 Task: Open a Blog Post Template save the file as brandAdd Heading 'Ballet' ,with the main content  Ballet is a classical dance form characterized by grace, precision, and fluid movements. It involves intricate footwork, leaps, and graceful poses, performed to classical music. Ballet requires strength, flexibility, and years of dedicated training. ,with the main content  Ballet is a classical dance form characterized by grace, precision, and fluid movements. It involves intricate footwork, leaps, and graceful poses, performed to classical music. Ballet requires strength, flexibility, and years of dedicated training.and font size to the main content 18 Apply Font Style Brush Script MTand font size to the heading 17 Change heading alignment to  Left
Action: Mouse moved to (24, 20)
Screenshot: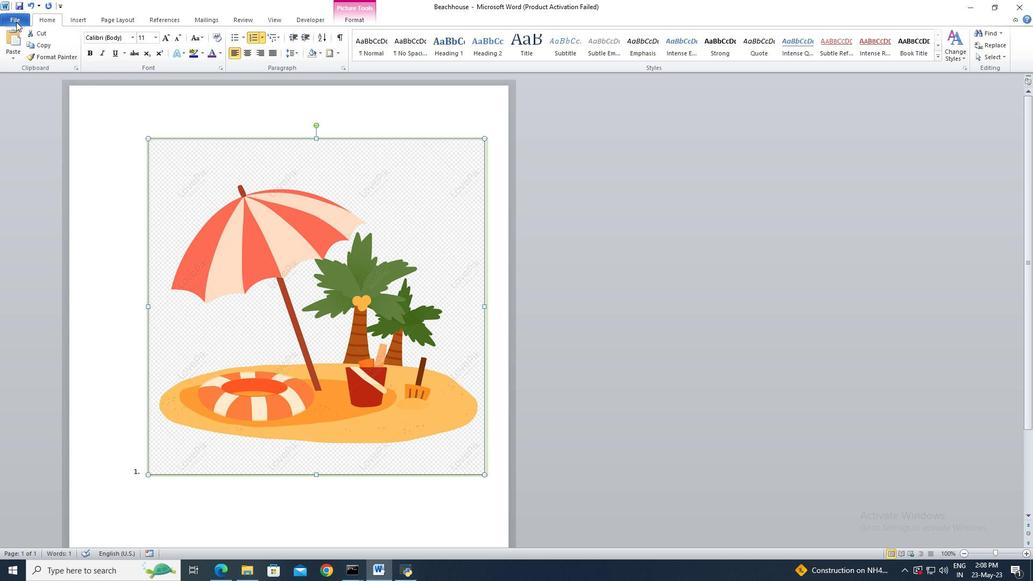 
Action: Mouse pressed left at (24, 20)
Screenshot: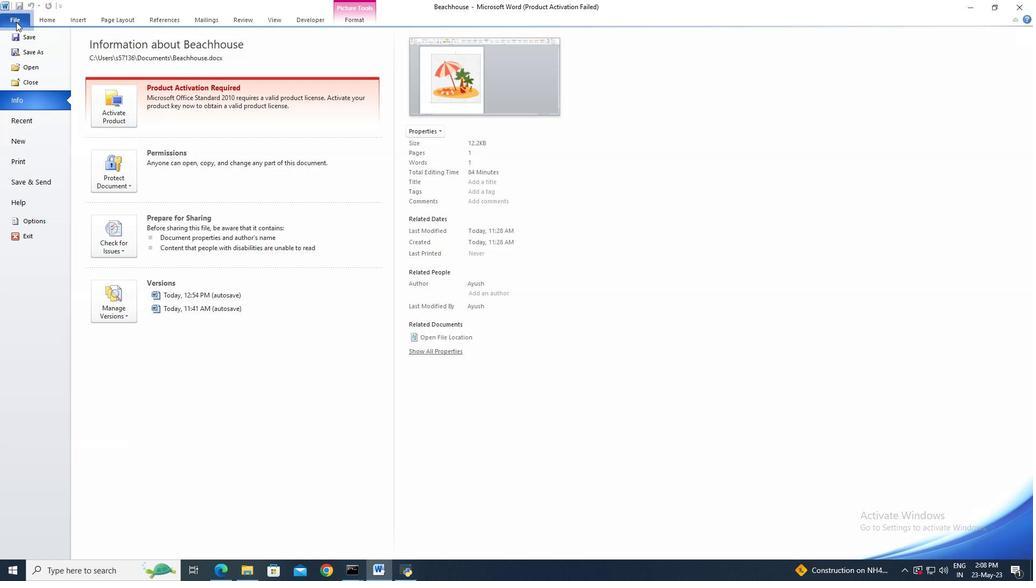 
Action: Mouse moved to (30, 138)
Screenshot: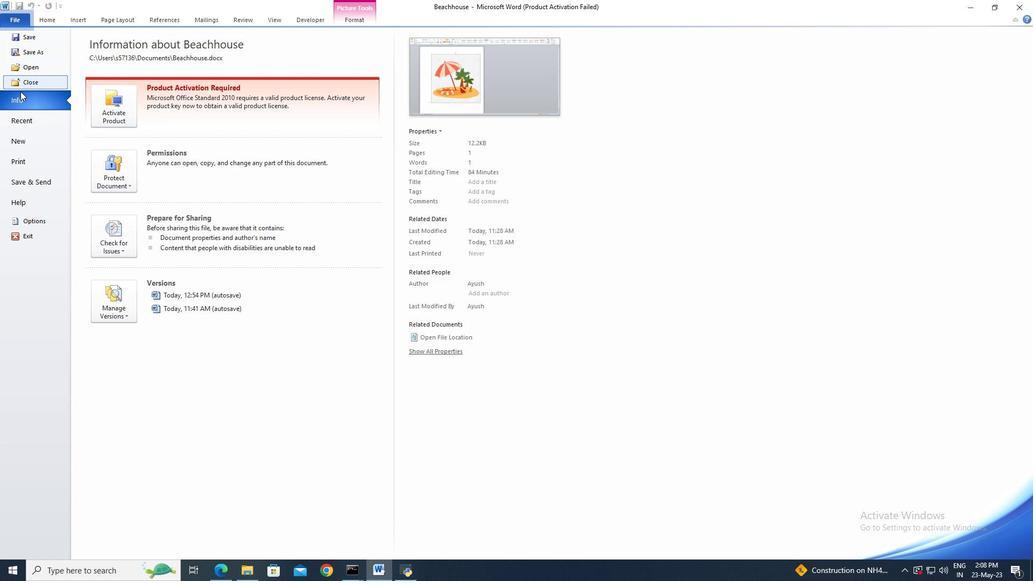 
Action: Mouse pressed left at (30, 138)
Screenshot: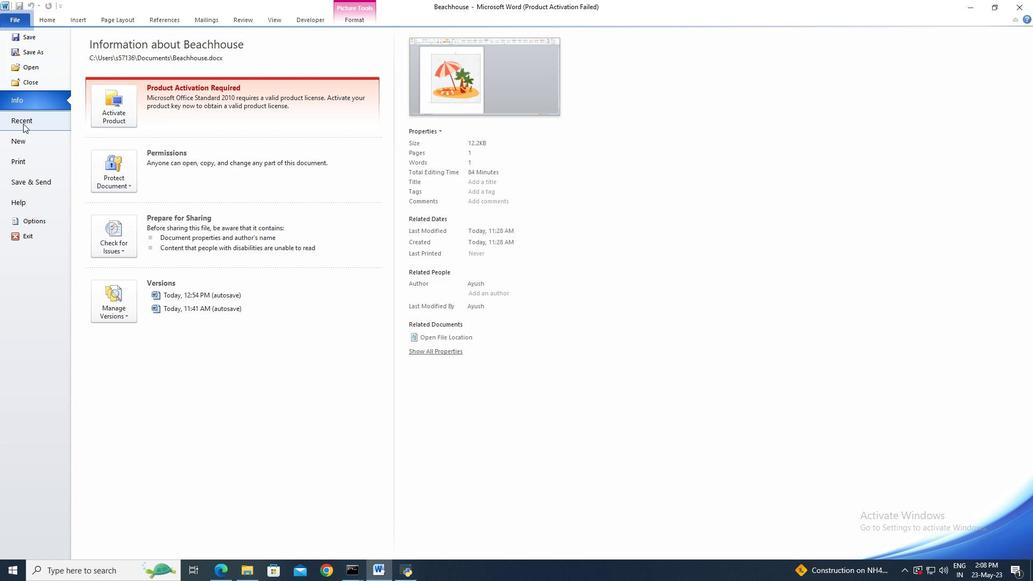 
Action: Mouse moved to (147, 105)
Screenshot: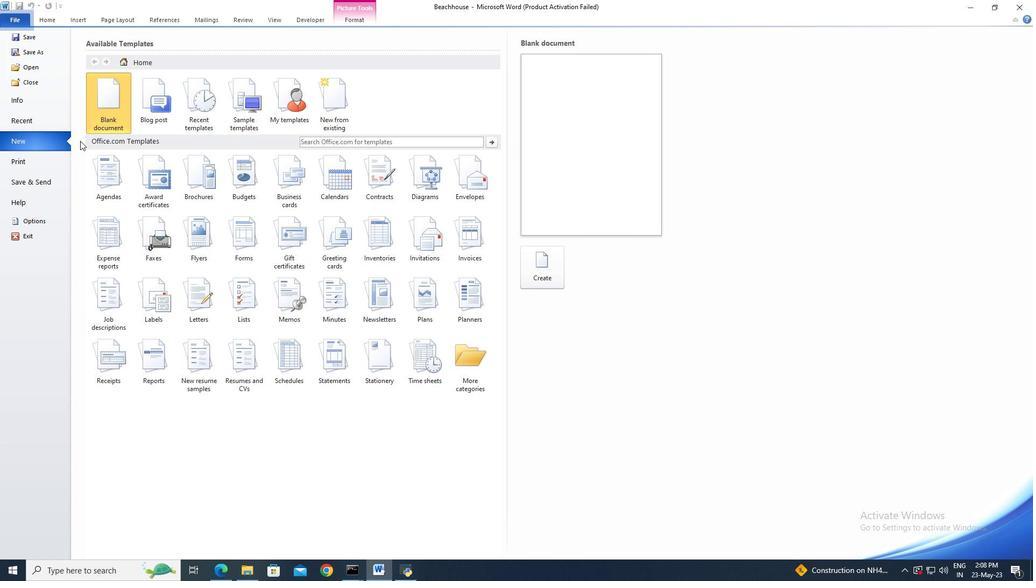 
Action: Mouse pressed left at (147, 105)
Screenshot: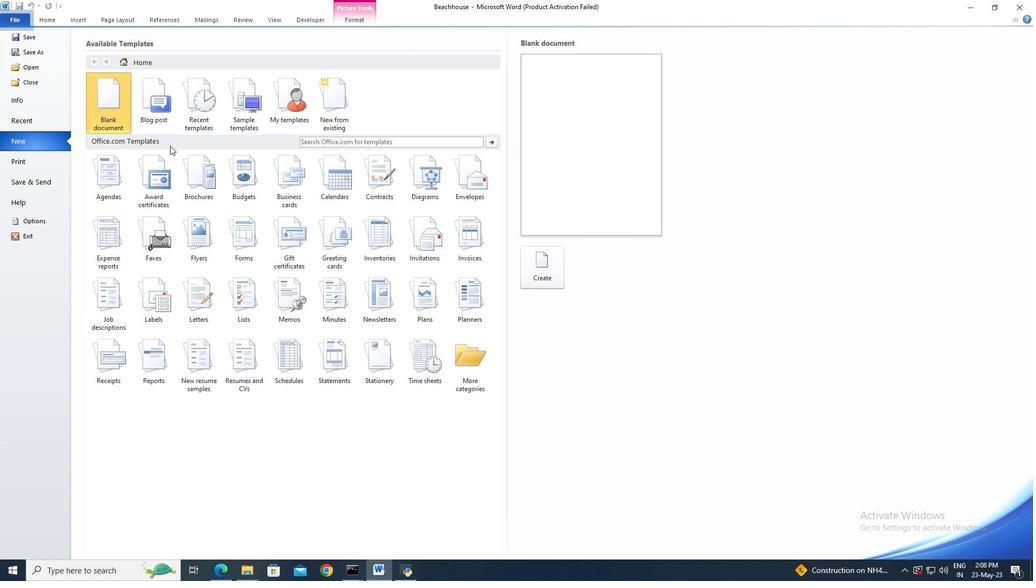 
Action: Mouse moved to (530, 265)
Screenshot: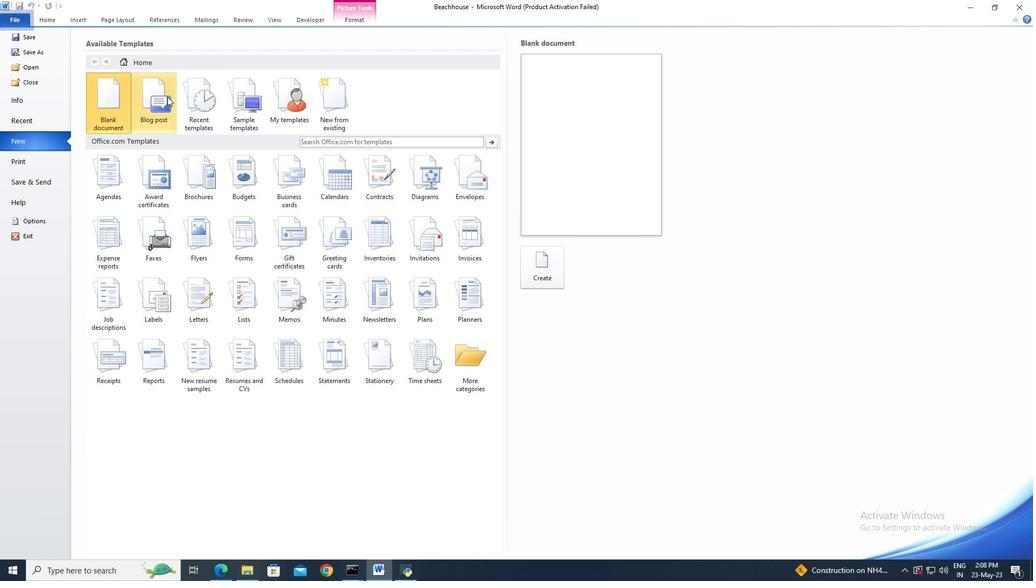 
Action: Mouse pressed left at (530, 265)
Screenshot: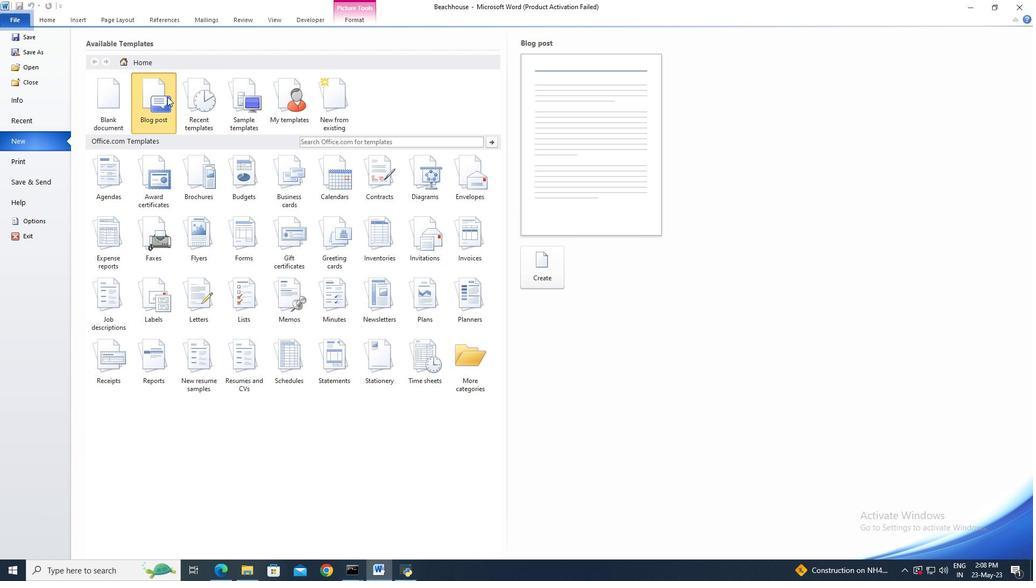 
Action: Mouse moved to (567, 308)
Screenshot: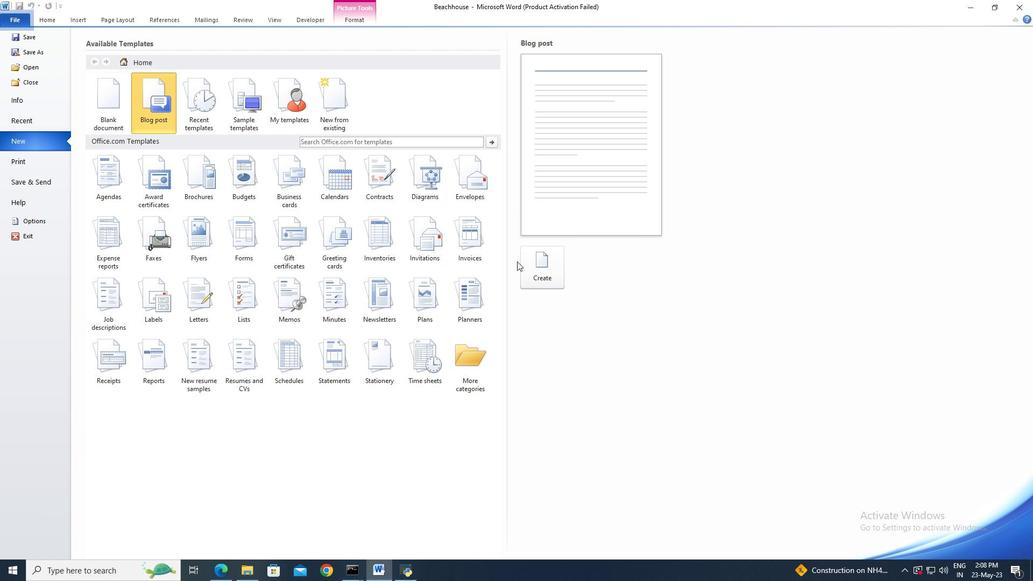 
Action: Mouse pressed left at (567, 308)
Screenshot: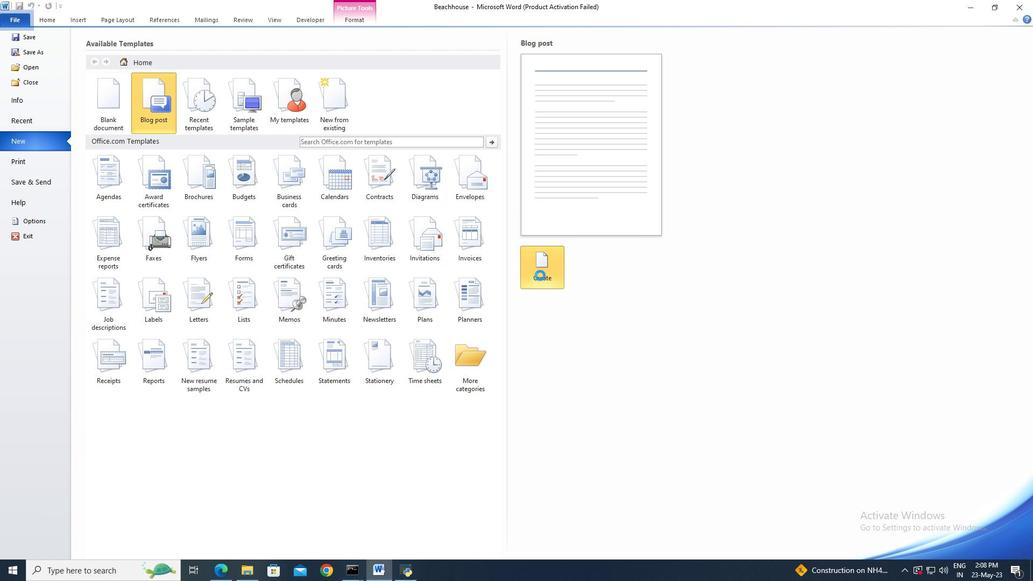 
Action: Mouse moved to (17, 22)
Screenshot: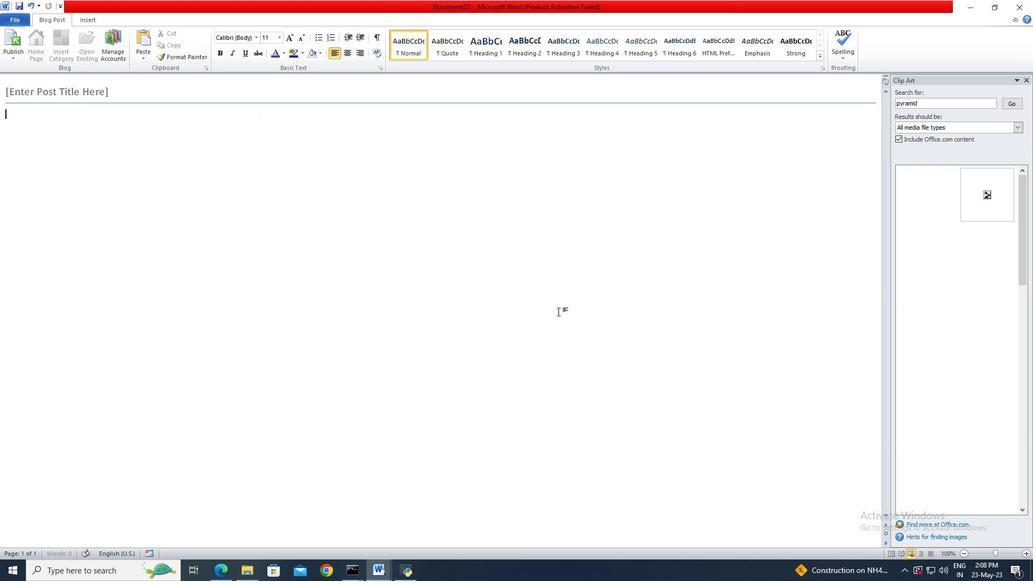 
Action: Mouse pressed left at (17, 22)
Screenshot: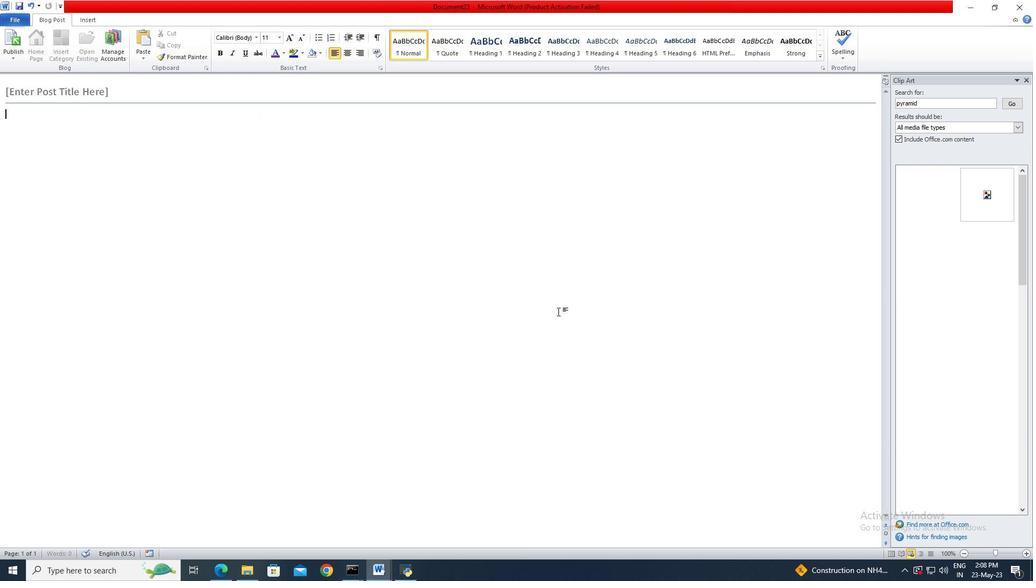 
Action: Mouse moved to (20, 47)
Screenshot: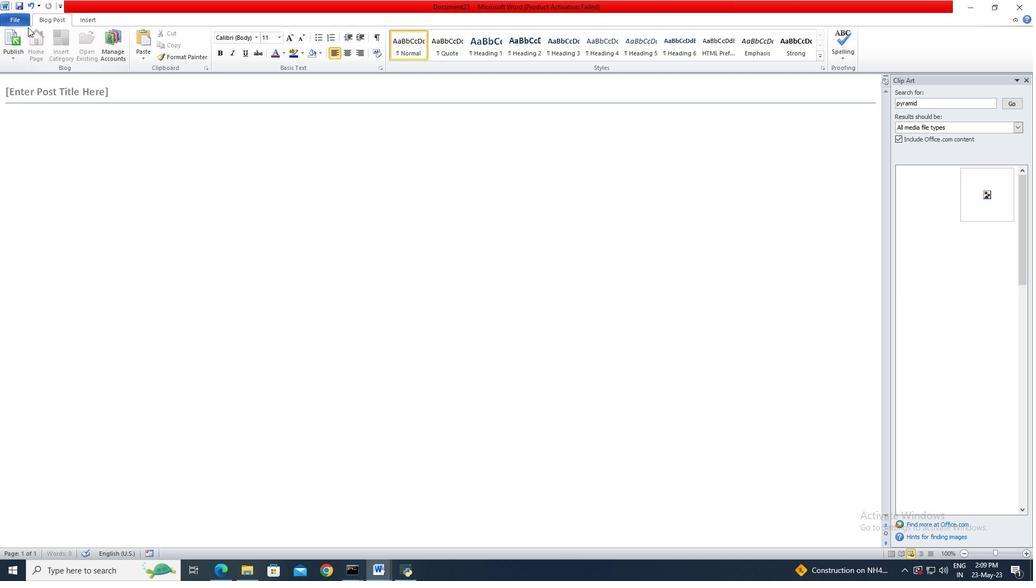 
Action: Mouse pressed left at (20, 47)
Screenshot: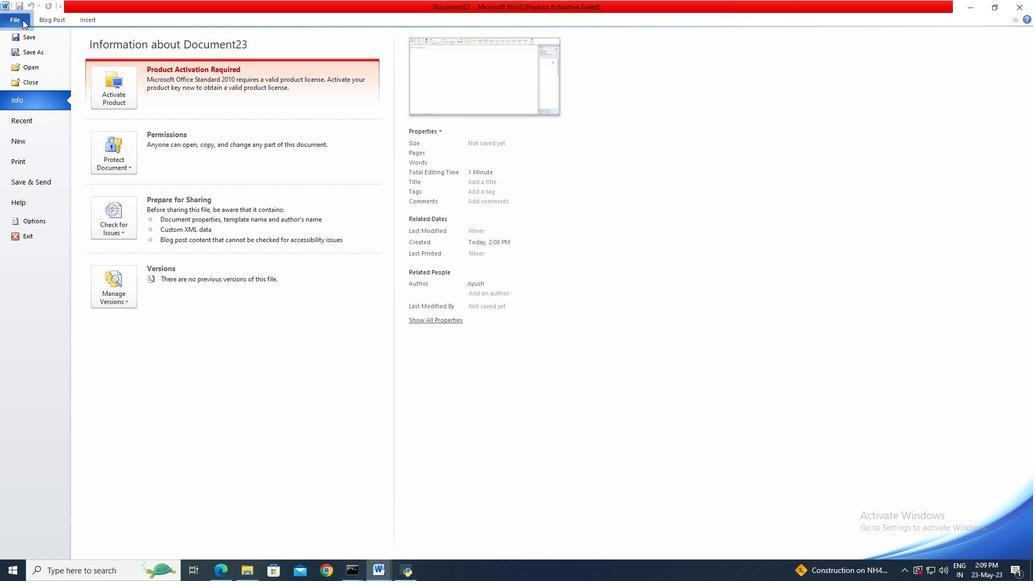 
Action: Key pressed brand
Screenshot: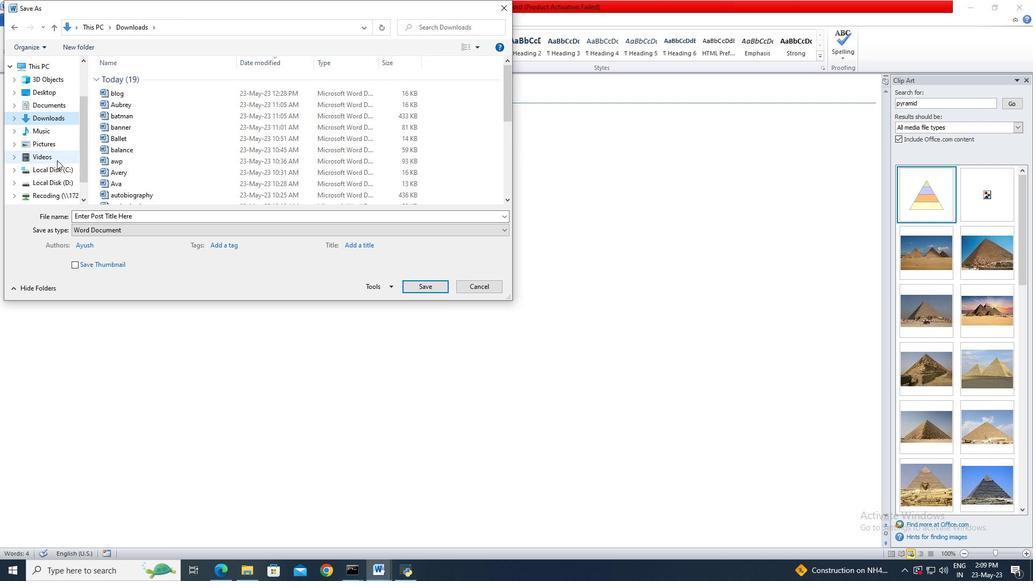 
Action: Mouse moved to (424, 284)
Screenshot: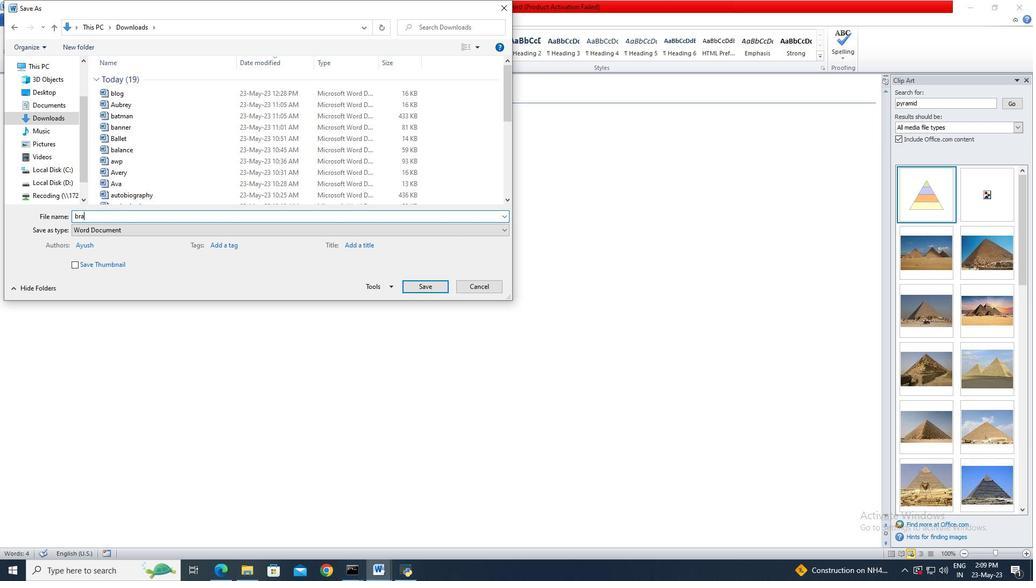 
Action: Mouse pressed left at (424, 284)
Screenshot: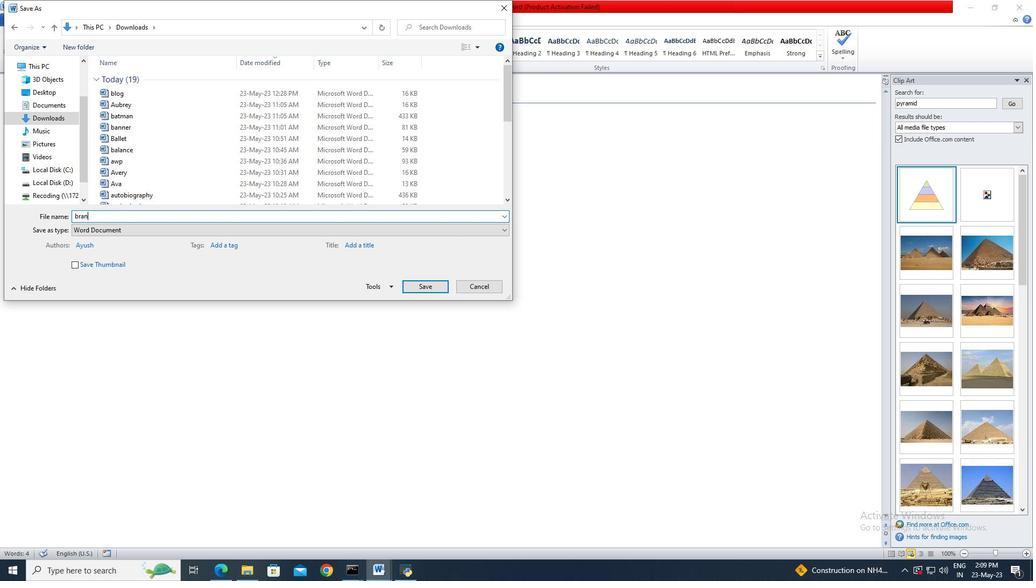 
Action: Mouse moved to (153, 97)
Screenshot: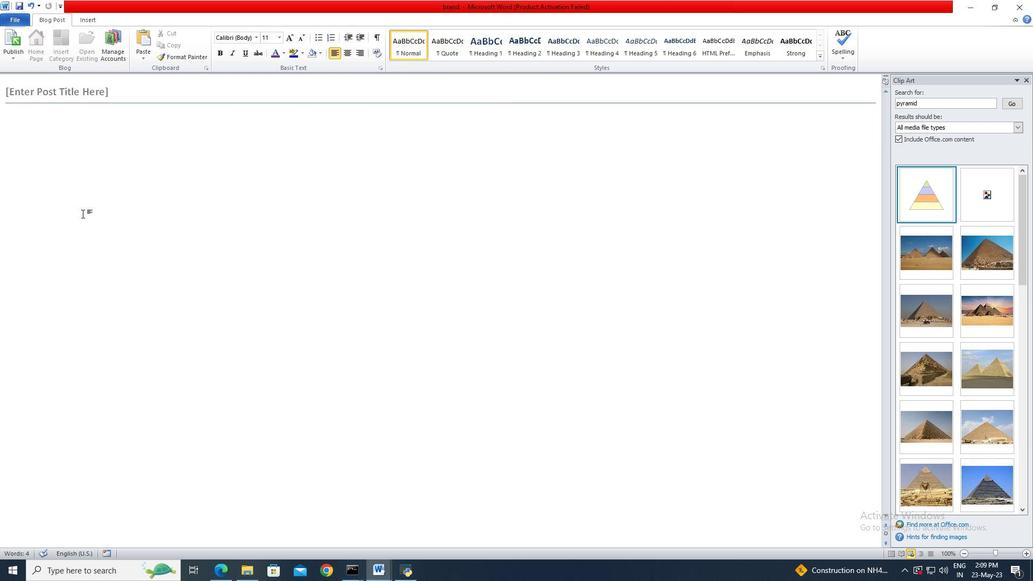 
Action: Mouse pressed left at (153, 97)
Screenshot: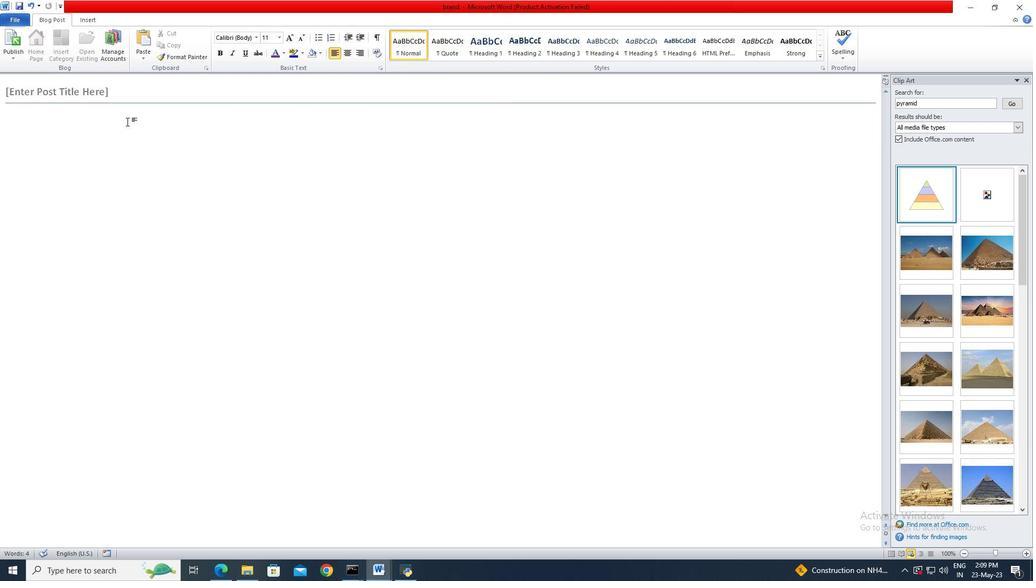 
Action: Key pressed <Key.shift>Balleet
Screenshot: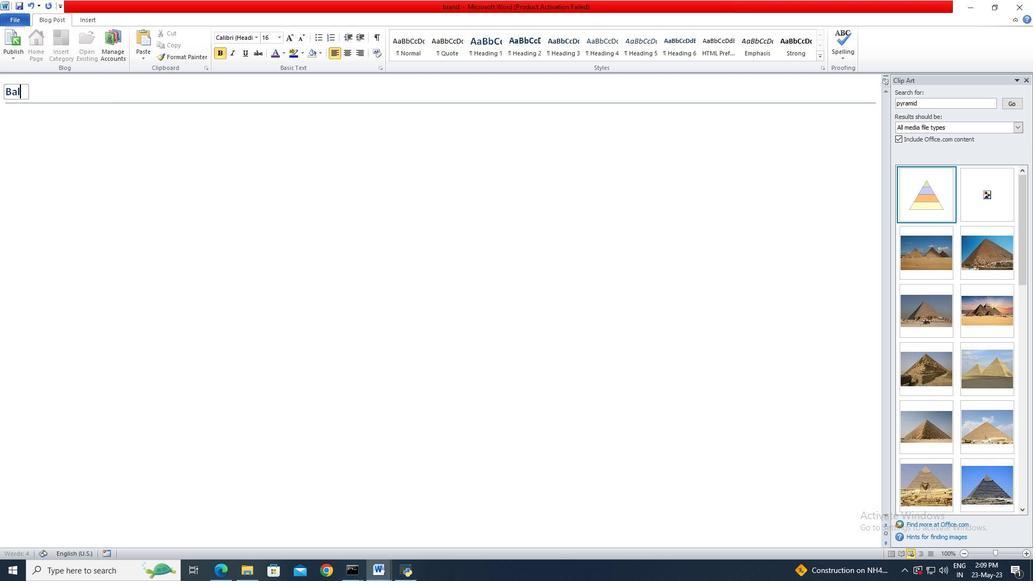 
Action: Mouse moved to (109, 118)
Screenshot: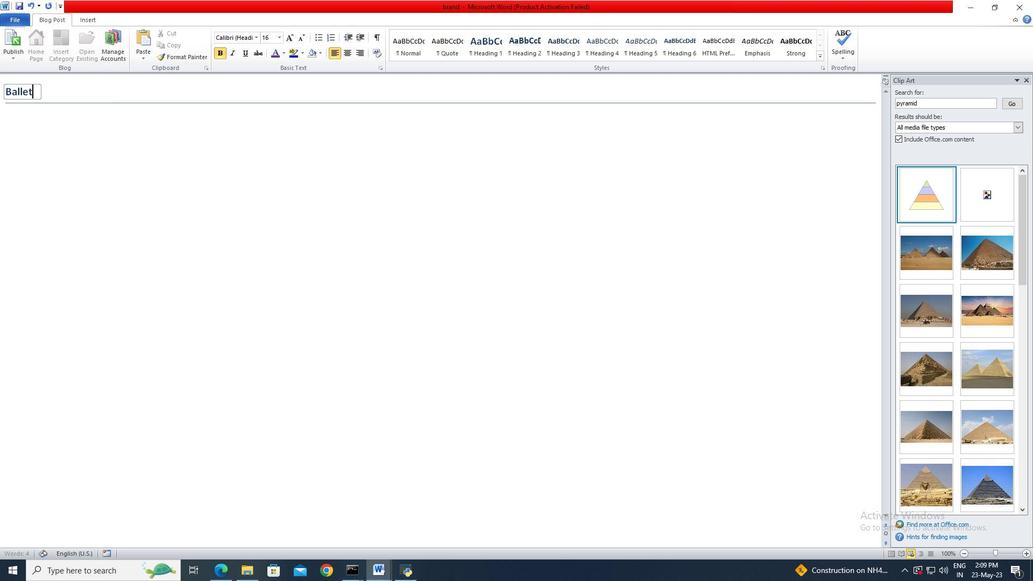 
Action: Mouse pressed left at (109, 118)
Screenshot: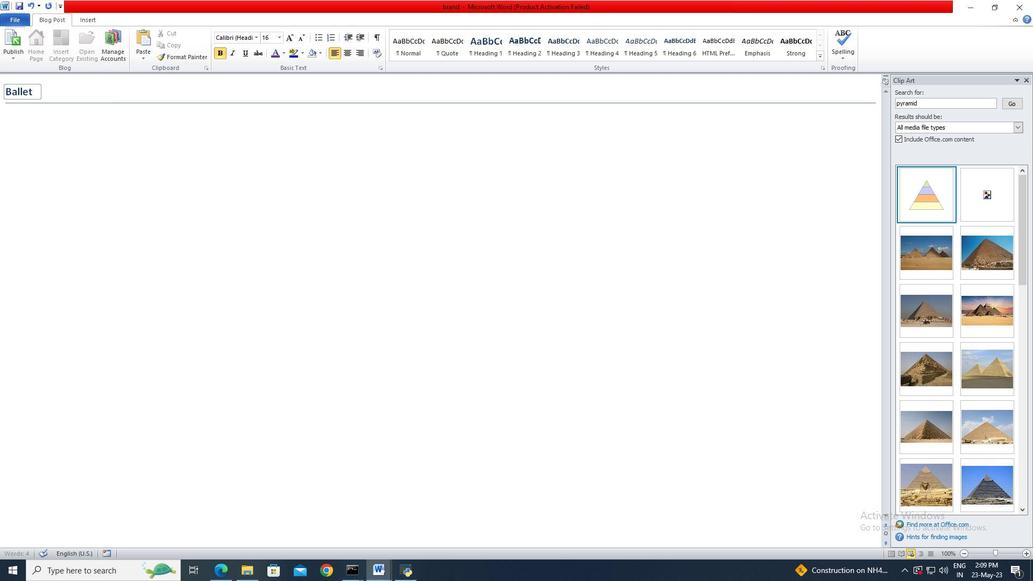 
Action: Key pressed <Key.shift>Ballet<Key.space><Key.backspace>t<Key.space>is<Key.space>a<Key.space>classical<Key.space>dance<Key.space><Key.space>frrom<Key.backspace><Key.backspace>orm<Key.space>characterrized<Key.space>by<Key.space>ggrace,<Key.space>pprecision,<Key.space>a<Key.backspace><Key.space><Key.space>and<Key.space>fluidio<Key.backspace>d<Key.space>movemennnnntts.<Key.space><Key.shift>It<Key.space>in<Key.backspace><Key.space>invol<Key.backspace><Key.backspace><Key.backspace>voll<Key.backspace><Key.backspace>ves<Key.backspace>es<Key.space>i<Key.backspace><Key.space>
Screenshot: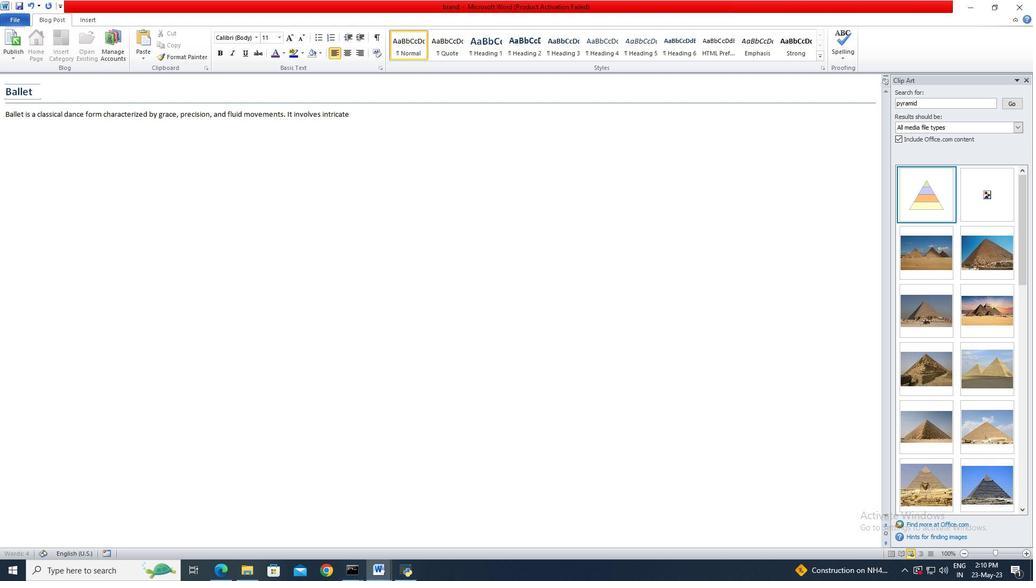 
Action: Mouse moved to (16, 22)
Screenshot: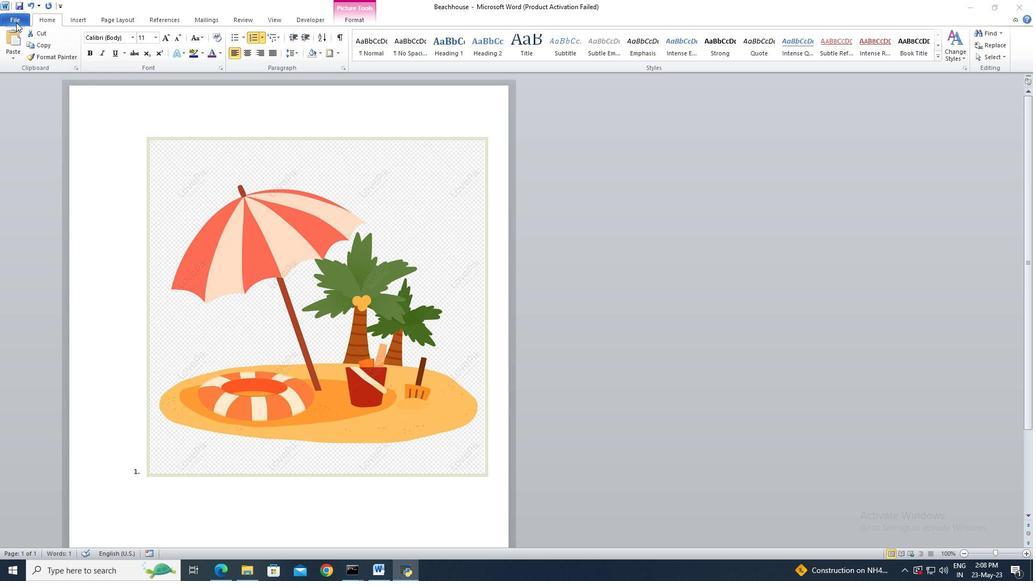 
Action: Mouse pressed left at (16, 22)
Screenshot: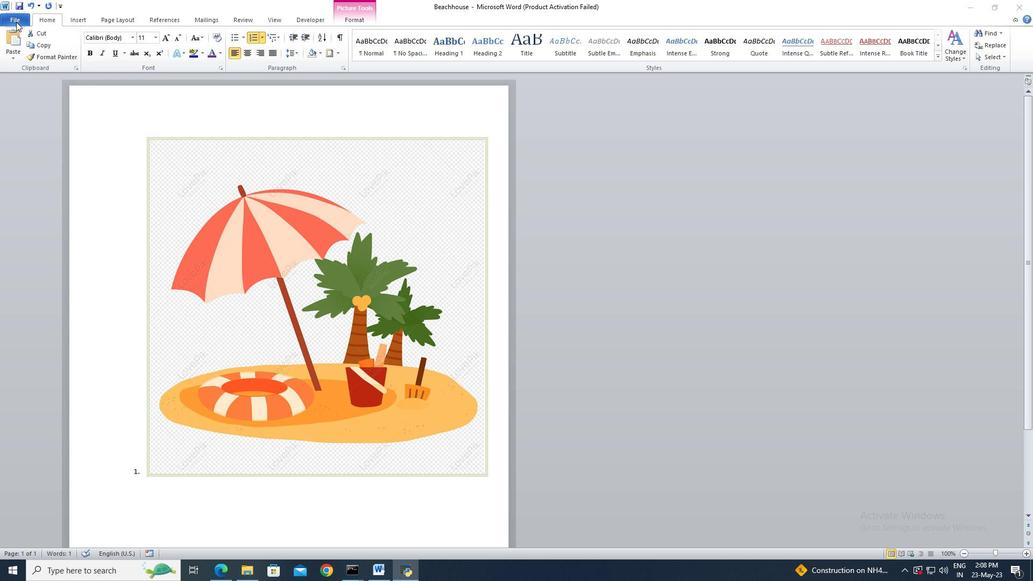 
Action: Mouse pressed left at (16, 22)
Screenshot: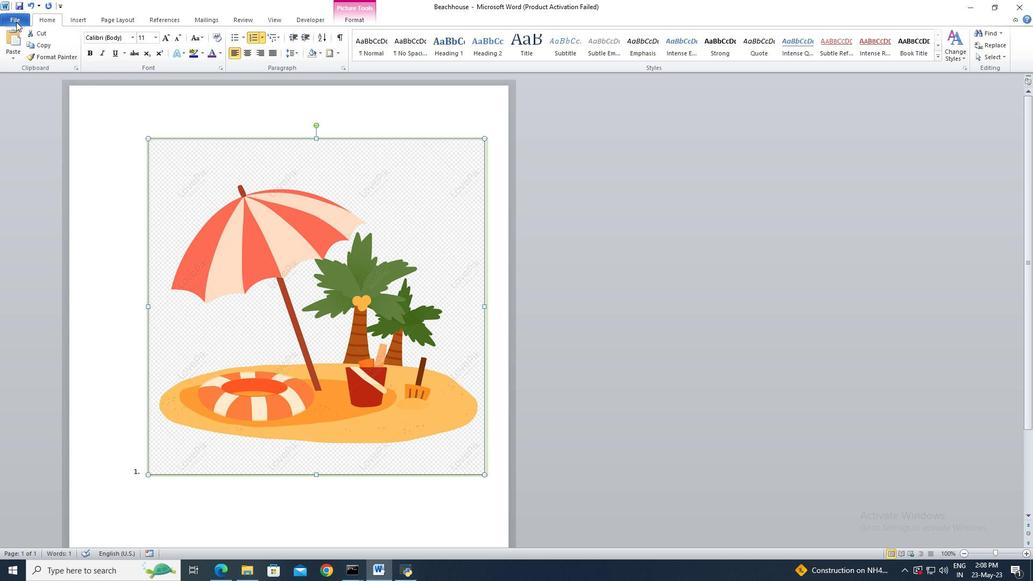 
Action: Mouse moved to (23, 140)
Screenshot: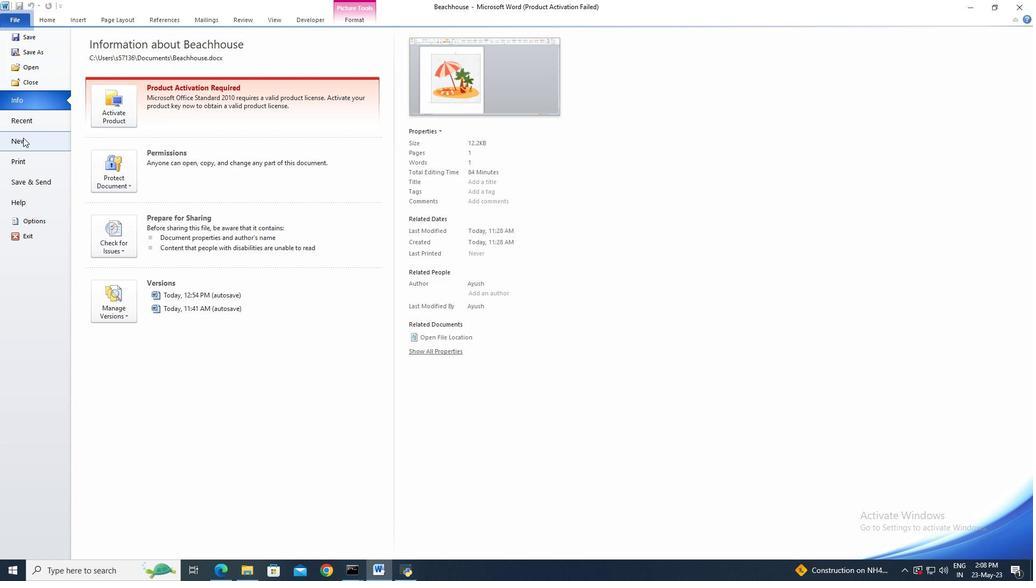 
Action: Mouse pressed left at (23, 140)
Screenshot: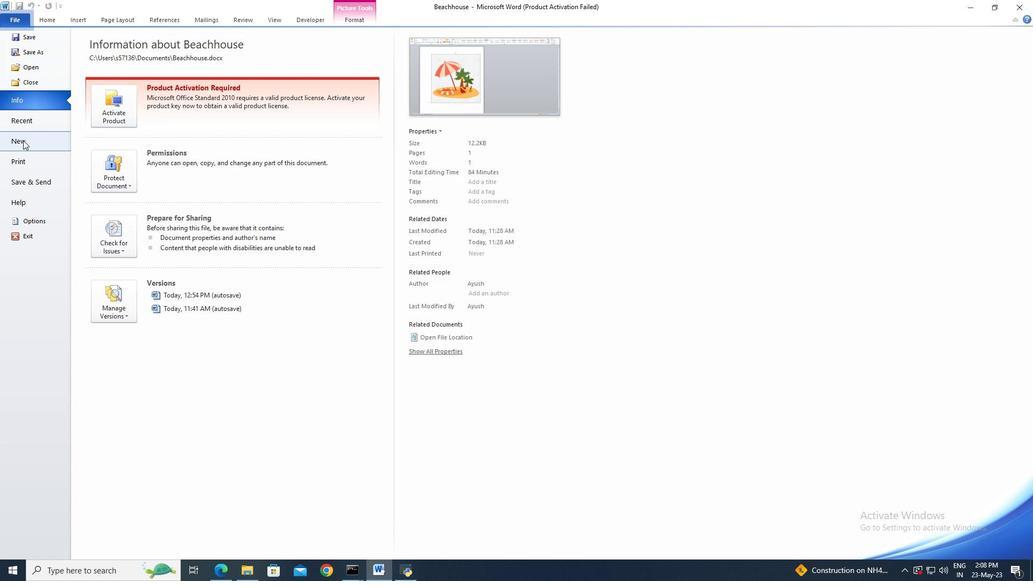 
Action: Mouse moved to (167, 96)
Screenshot: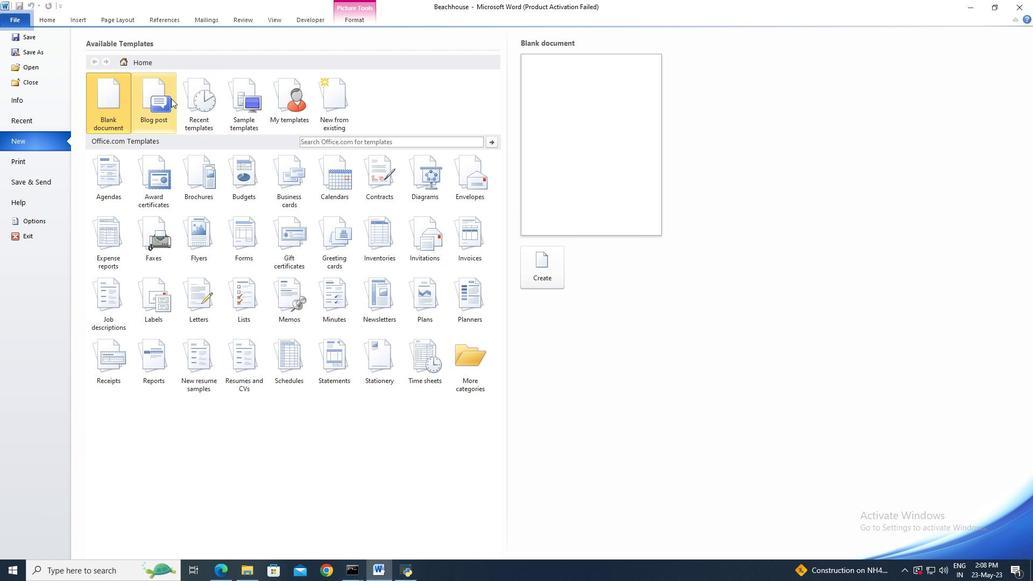 
Action: Mouse pressed left at (167, 96)
Screenshot: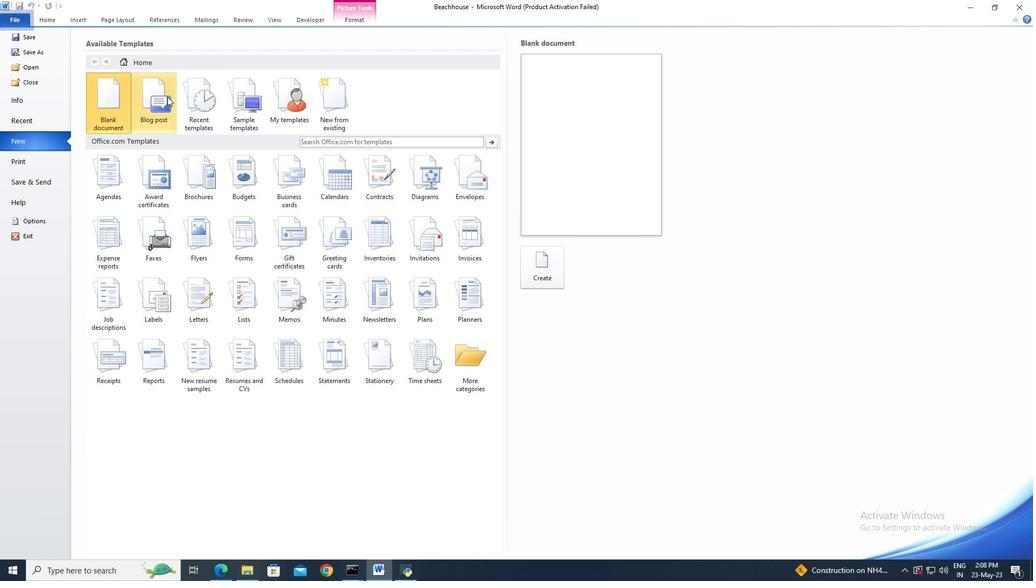 
Action: Mouse moved to (540, 275)
Screenshot: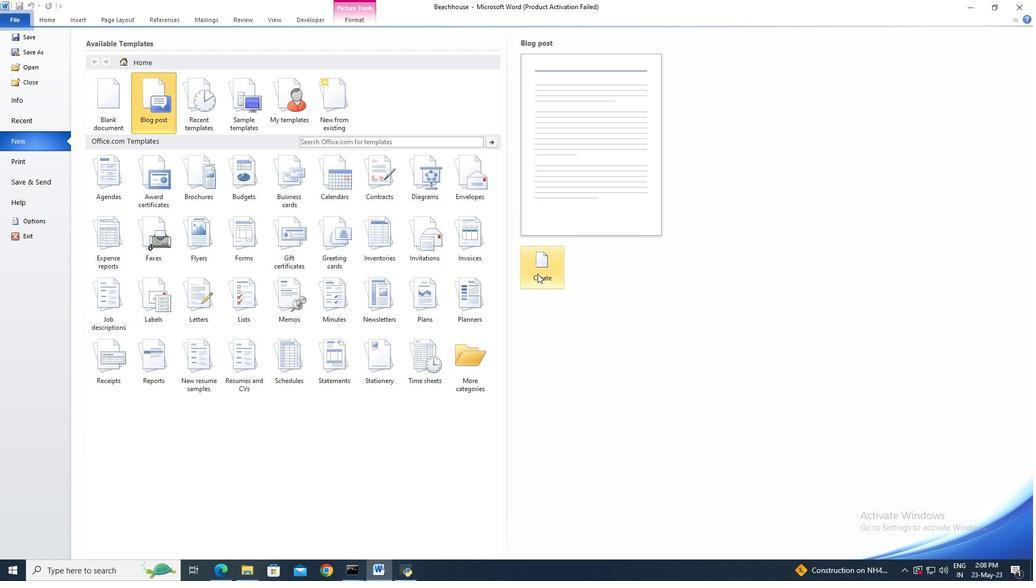 
Action: Mouse pressed left at (540, 275)
Screenshot: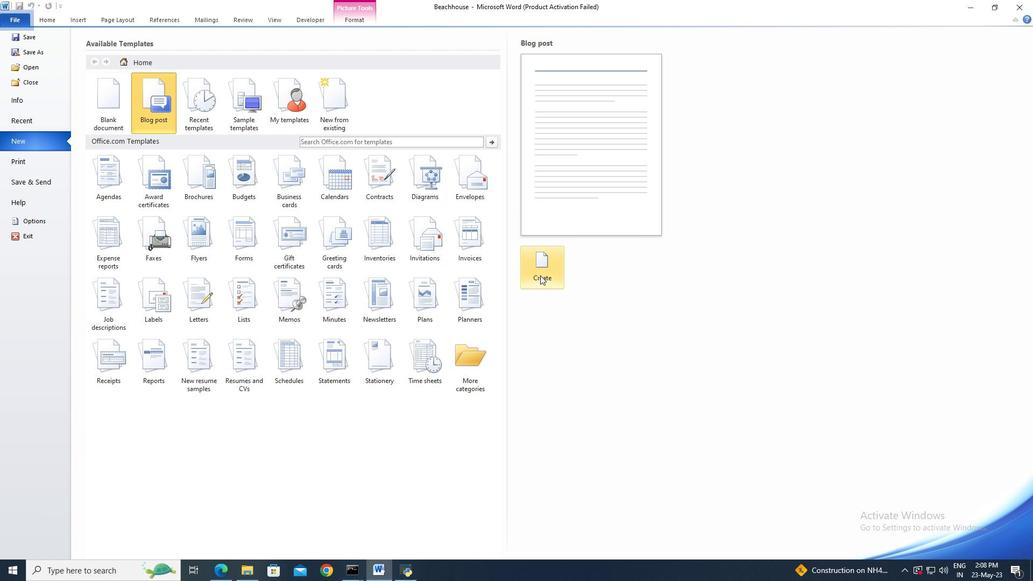 
Action: Mouse moved to (558, 311)
Screenshot: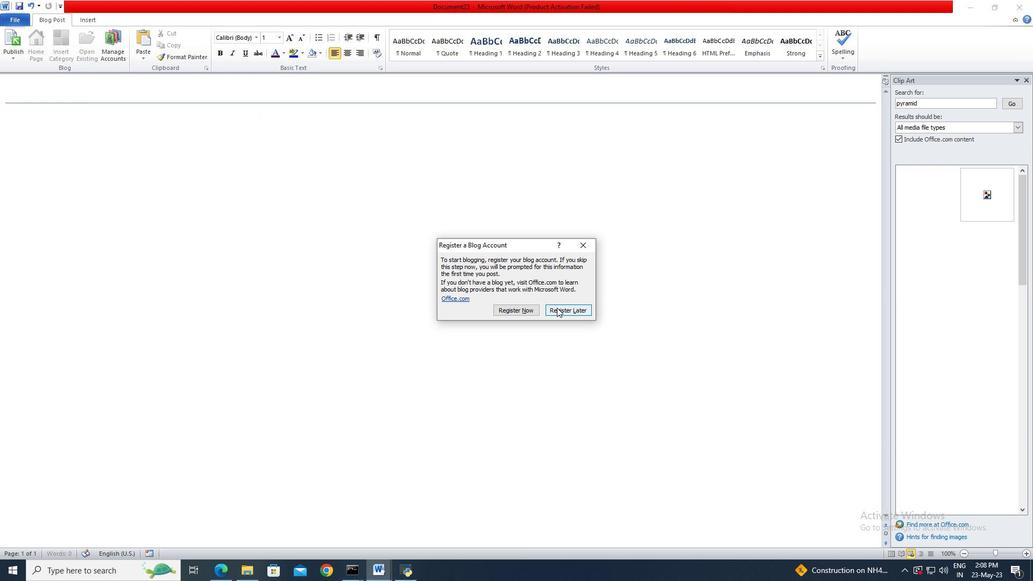 
Action: Mouse pressed left at (558, 311)
Screenshot: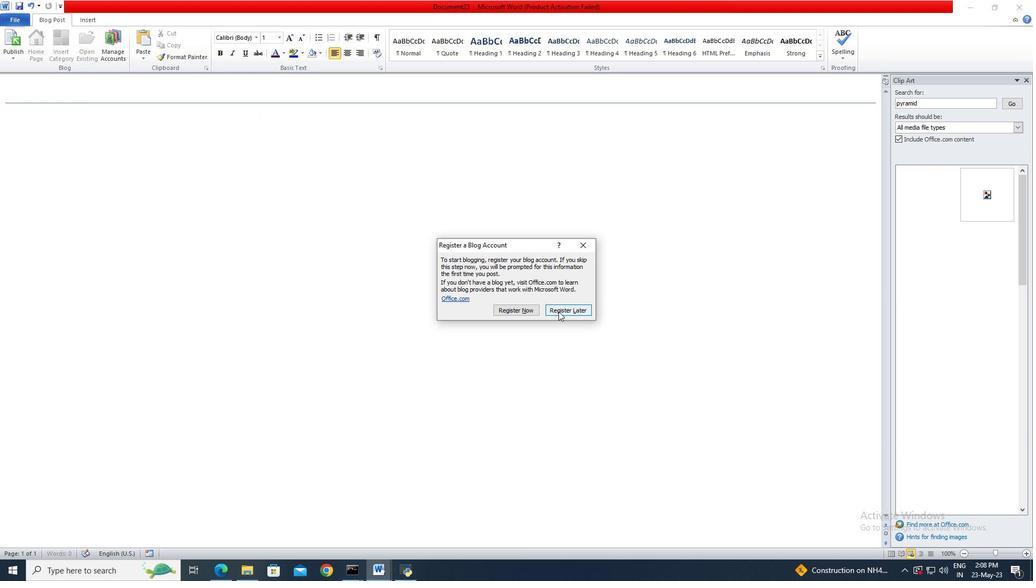 
Action: Mouse moved to (22, 19)
Screenshot: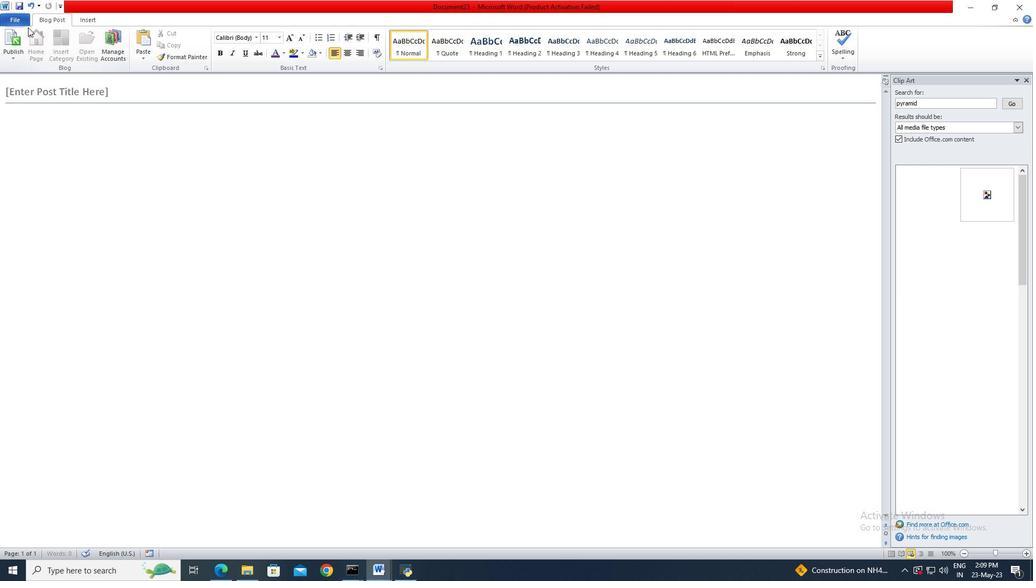 
Action: Mouse pressed left at (22, 19)
Screenshot: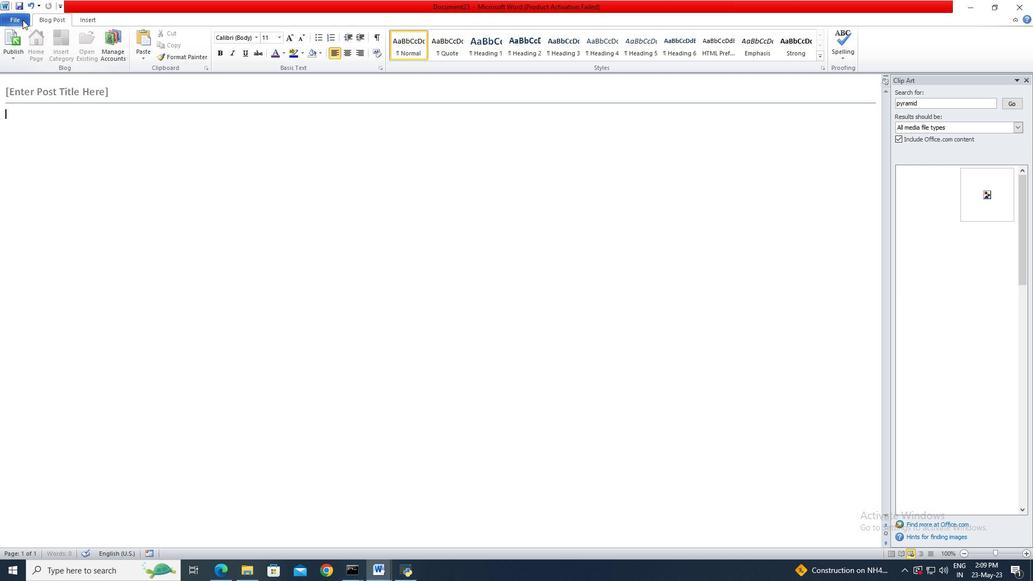 
Action: Mouse moved to (27, 52)
Screenshot: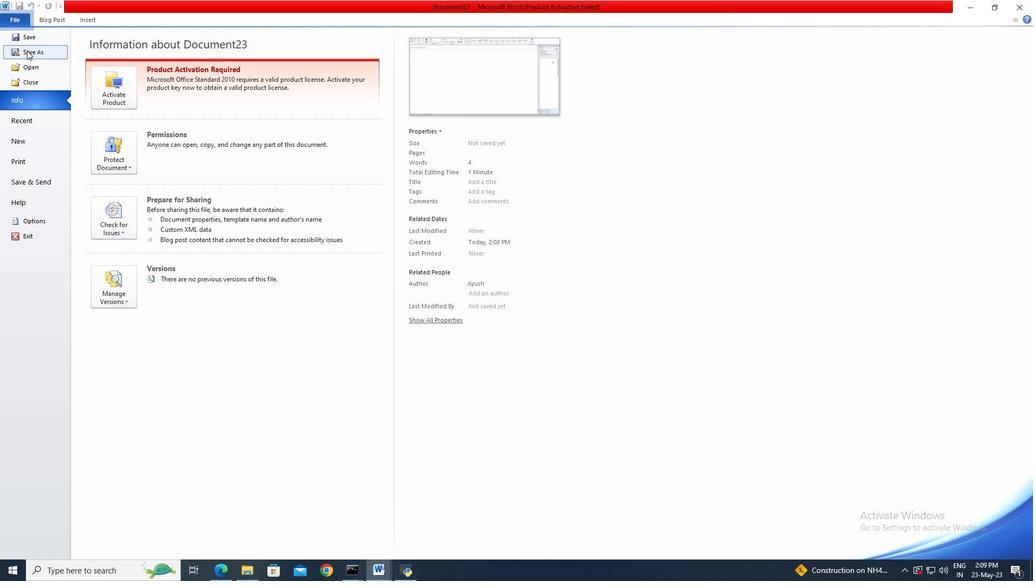 
Action: Mouse pressed left at (27, 52)
Screenshot: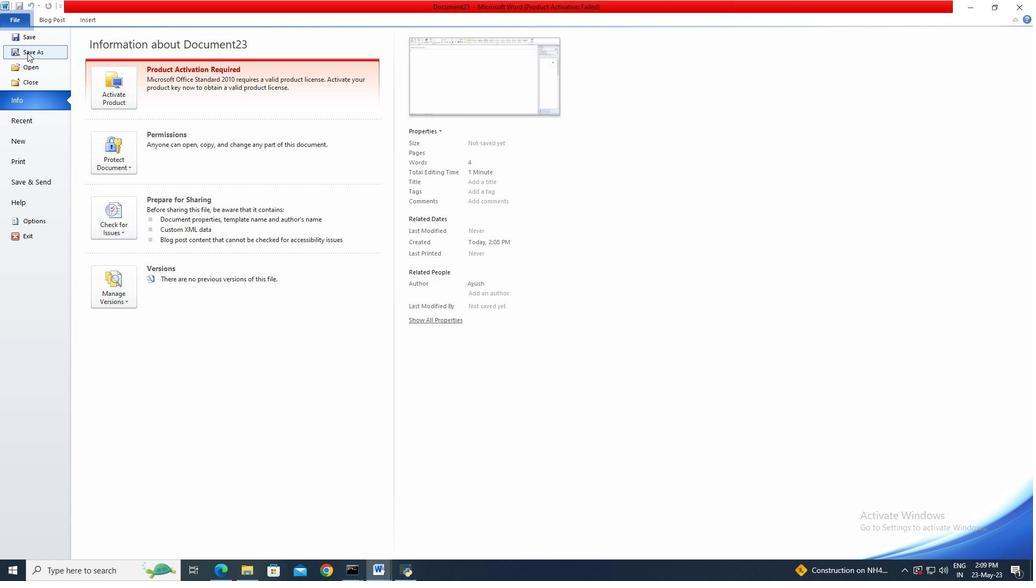 
Action: Mouse moved to (36, 115)
Screenshot: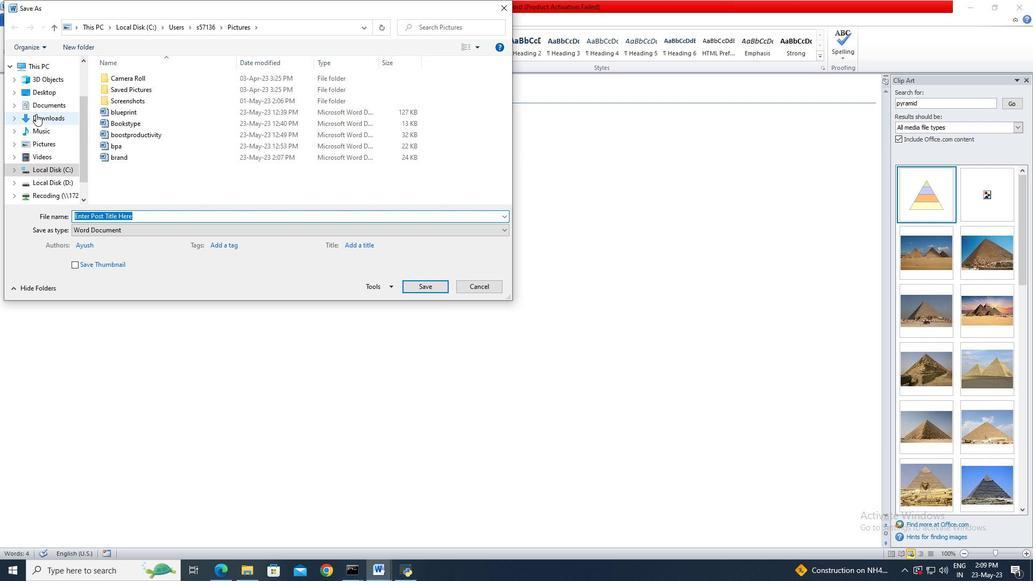 
Action: Mouse pressed left at (36, 115)
Screenshot: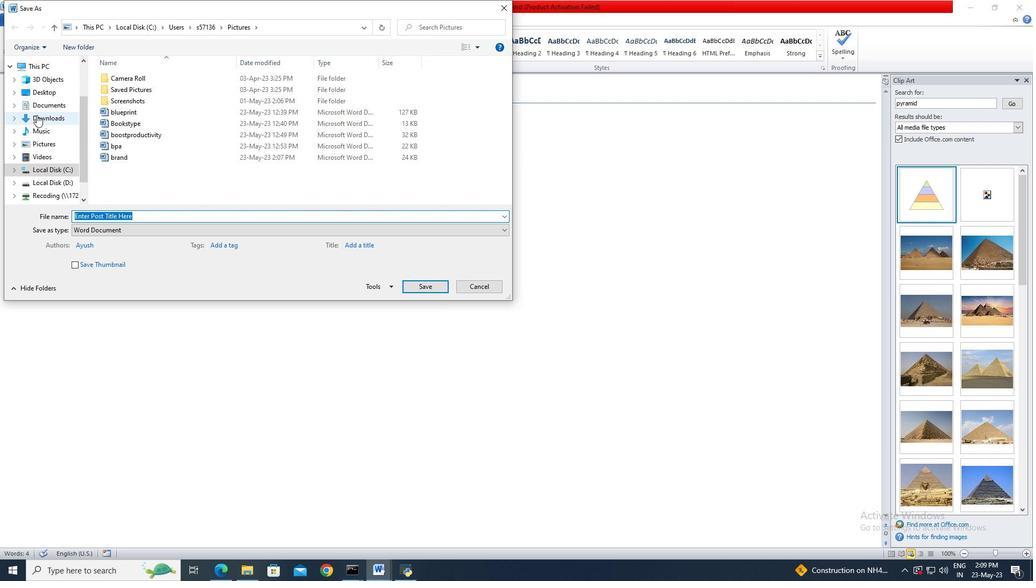 
Action: Mouse moved to (82, 213)
Screenshot: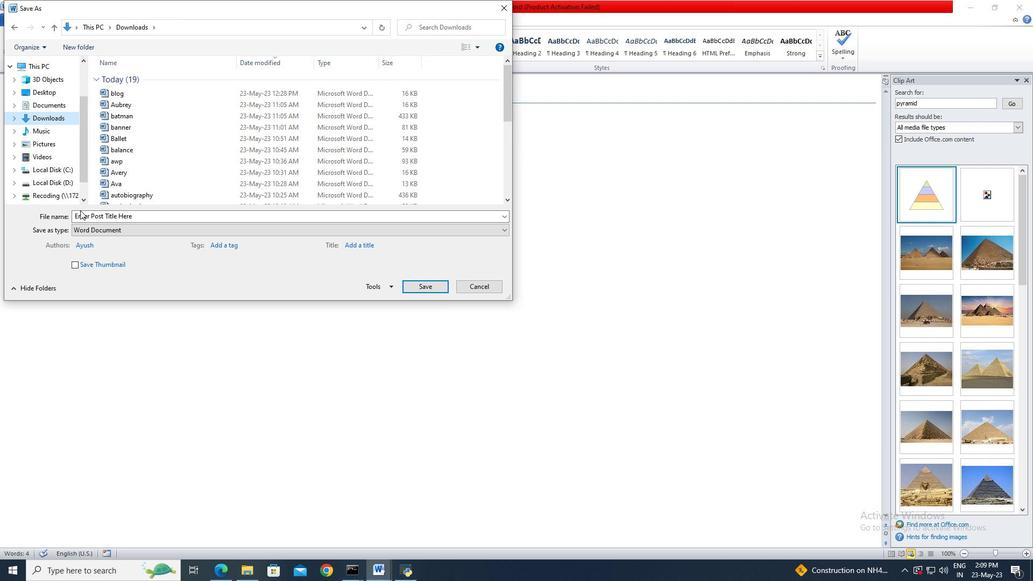 
Action: Mouse pressed left at (82, 213)
Screenshot: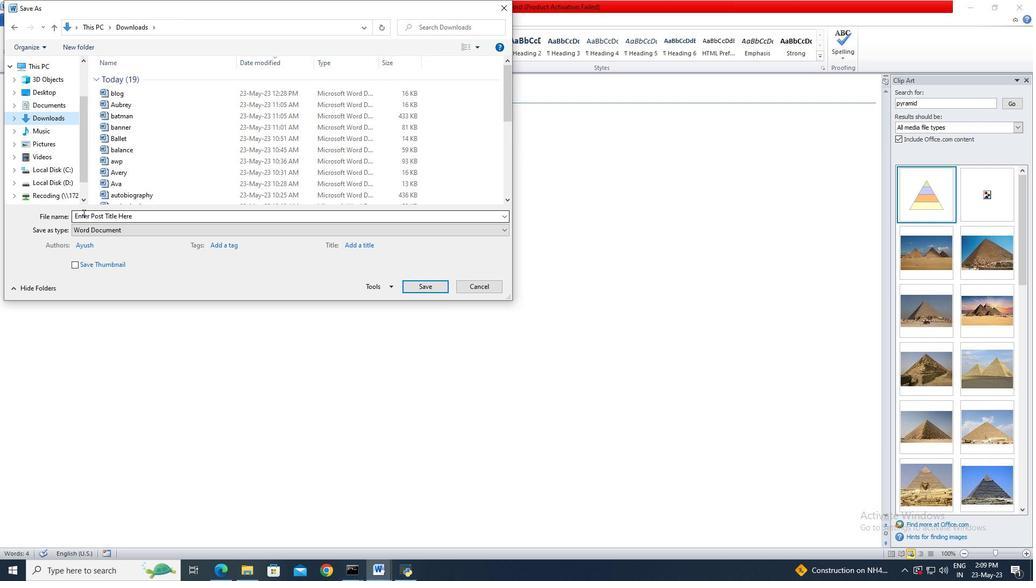 
Action: Key pressed brand<Key.enter>
Screenshot: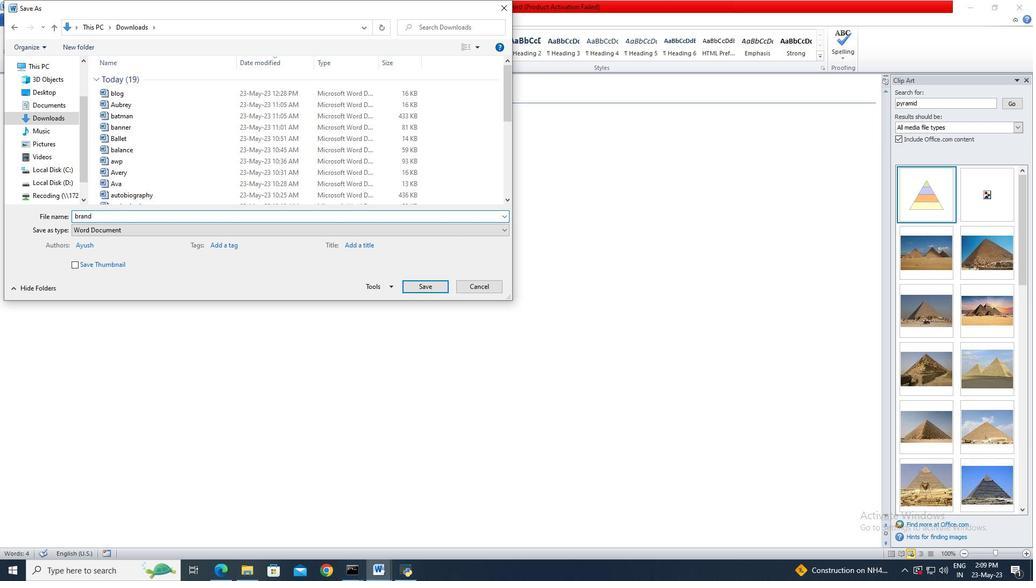 
Action: Mouse moved to (125, 91)
Screenshot: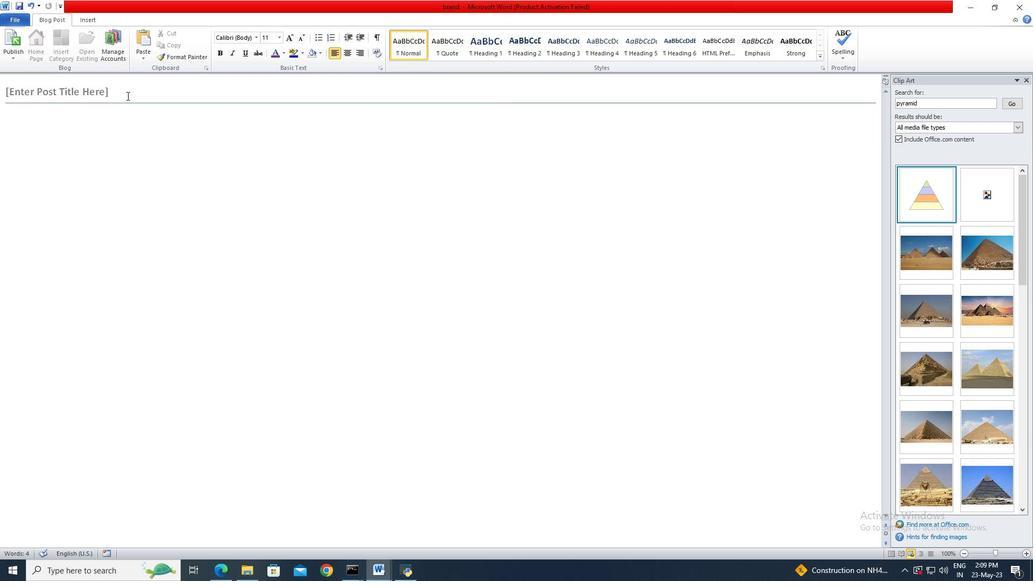 
Action: Mouse pressed left at (125, 91)
Screenshot: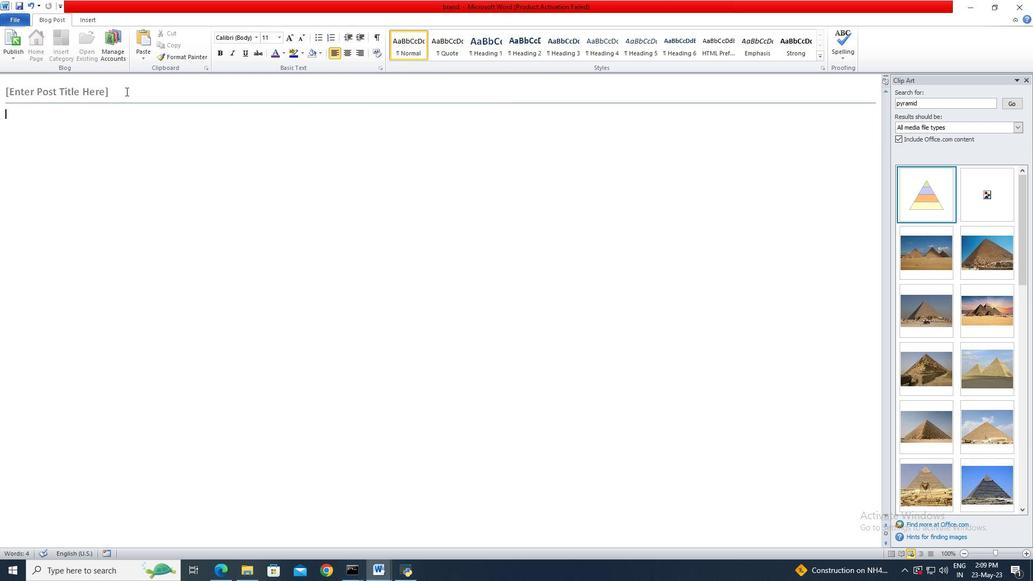 
Action: Key pressed <Key.shift>Balllet
Screenshot: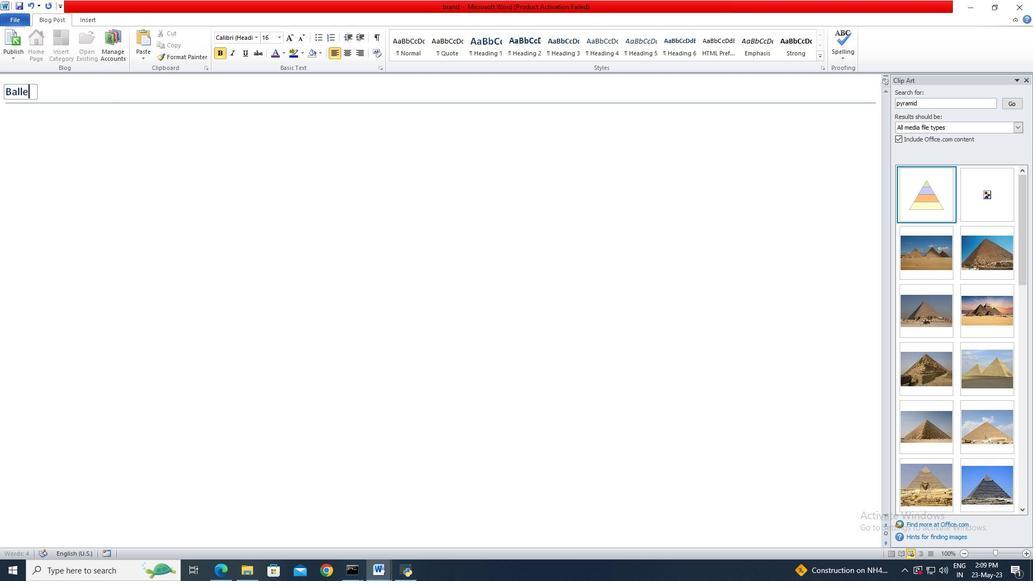 
Action: Mouse moved to (122, 121)
Screenshot: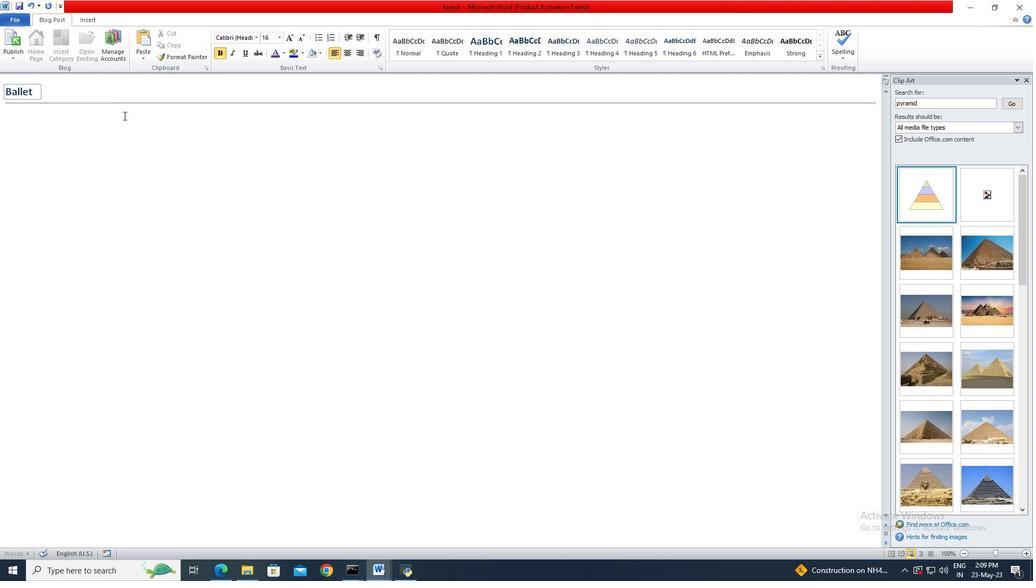
Action: Mouse pressed left at (122, 121)
Screenshot: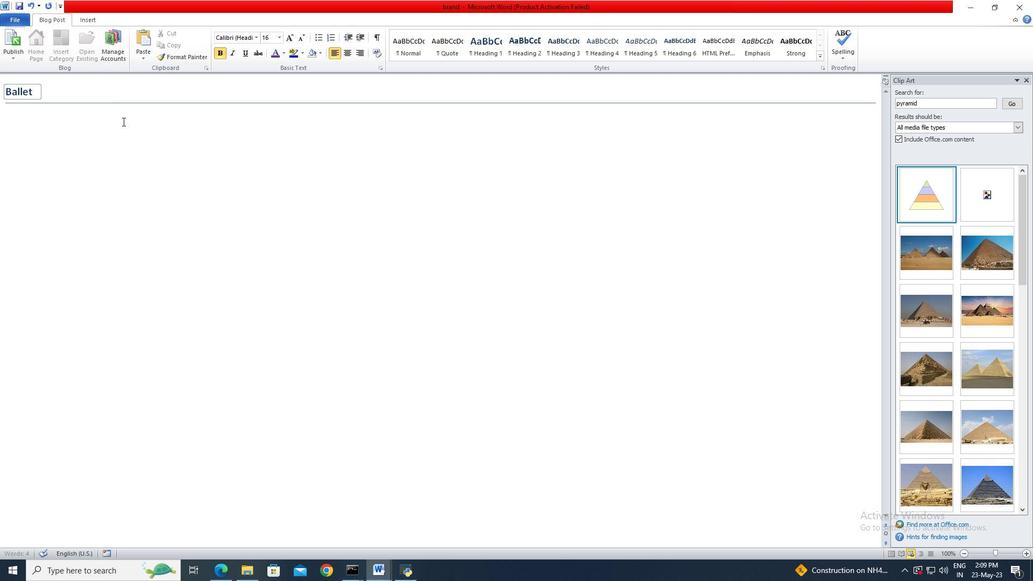 
Action: Key pressed <Key.shift>B<Key.shift>Baaallet<Key.space>is<Key.space>a<Key.space>classsical<Key.space>dance<Key.backspace>ce<Key.space>form<Key.space>characterizzzed<Key.space>by<Key.space><Key.space>grace,<Key.space>prrecissiion,<Key.space>aand<Key.space>fluid<Key.space><Key.space>mmmovements.<Key.space><Key.shift>It<Key.space>iinvolves<Key.space>innntriicate<Key.space>footwork,<Key.space>leaps,<Key.space>and<Key.space>gra<Key.backspace>graceful<Key.space>poses<Key.backspace><Key.backspace>s<Key.backspace>sess,<Key.space>peerformed<Key.space>to<Key.space>classical<Key.backspace>al<Key.space>muusic.<Key.space><Key.shift>Ballet<Key.backspace><Key.backspace>et<Key.space>rerequuiires<Key.space>strength,<Key.space>flexibility,<Key.space>and<Key.space>yyears<Key.space>ooff<Key.space><Key.space>dedicaated<Key.space>trraining.
Screenshot: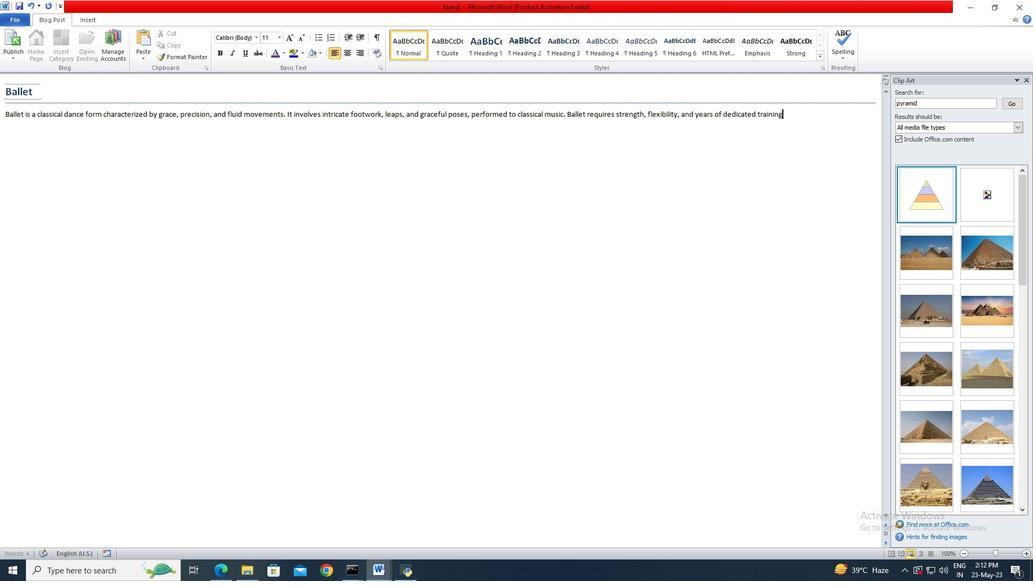 
Action: Mouse moved to (6, 114)
Screenshot: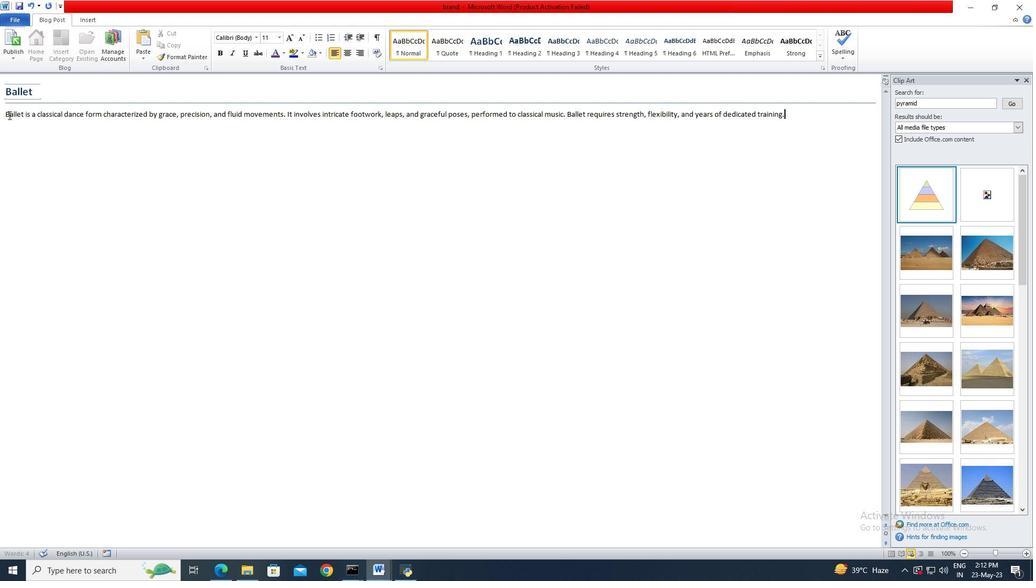 
Action: Key pressed <Key.shift>
Screenshot: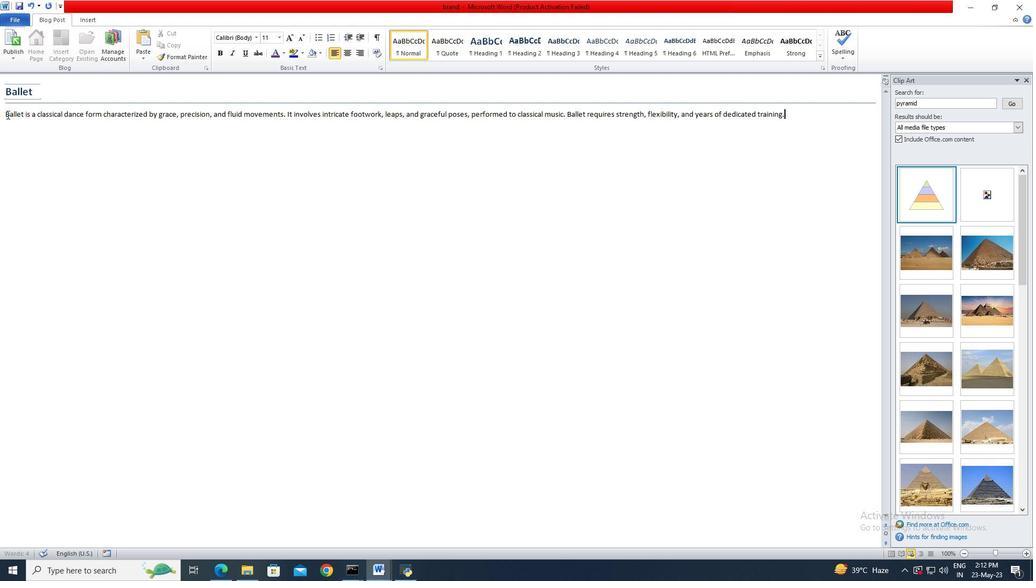 
Action: Mouse pressed left at (6, 114)
Screenshot: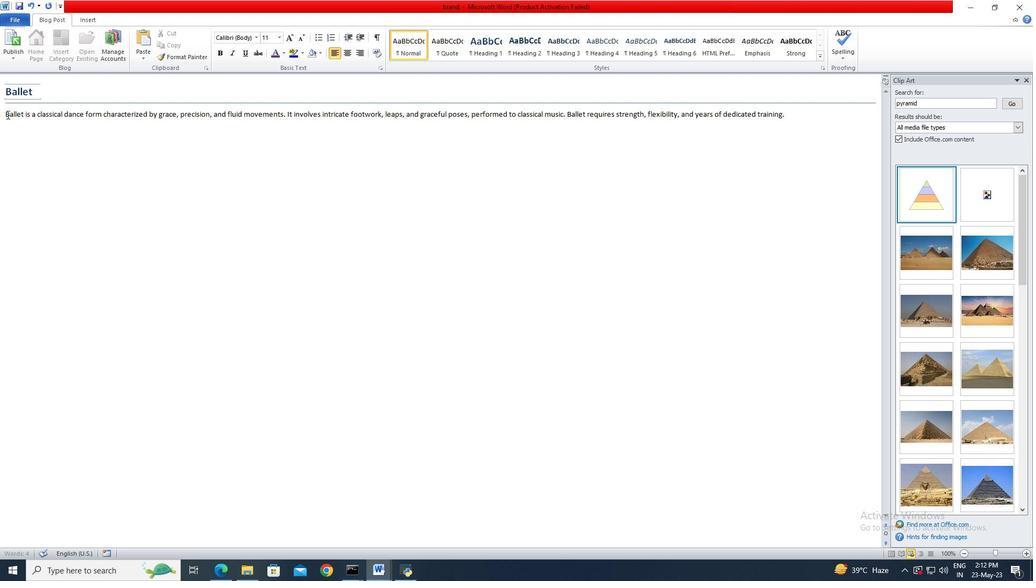 
Action: Mouse moved to (278, 33)
Screenshot: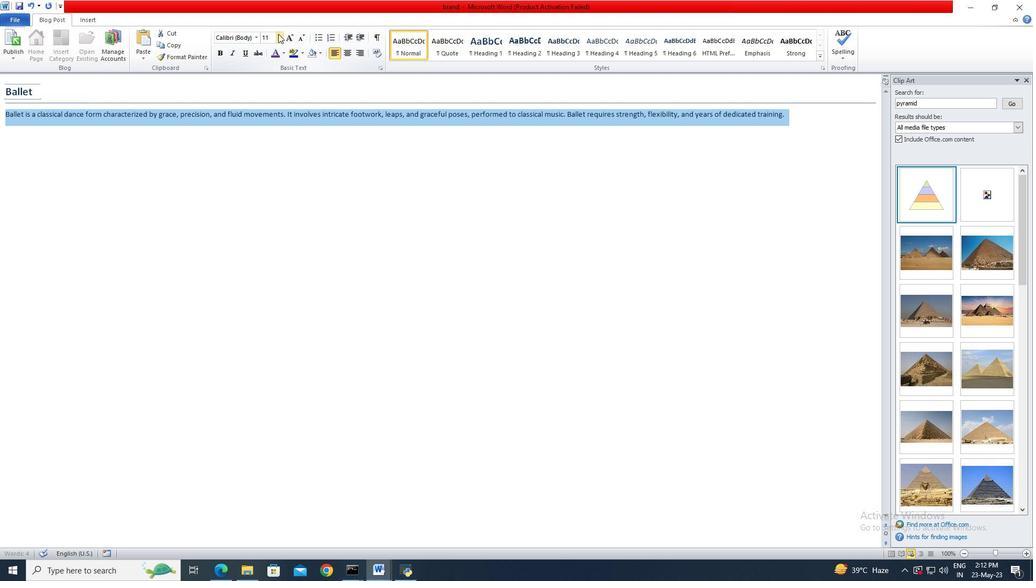 
Action: Mouse pressed left at (278, 33)
Screenshot: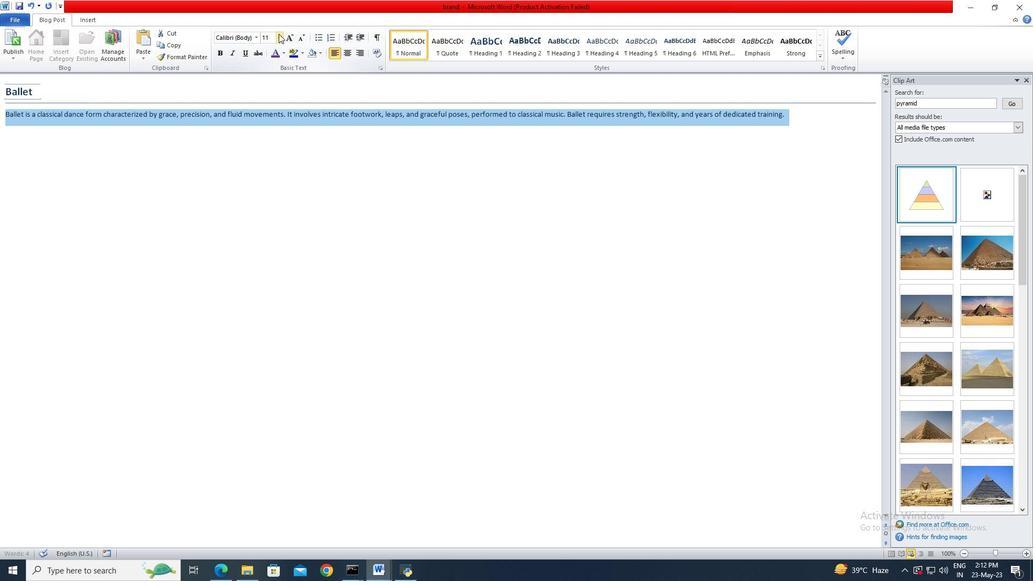 
Action: Mouse moved to (270, 109)
Screenshot: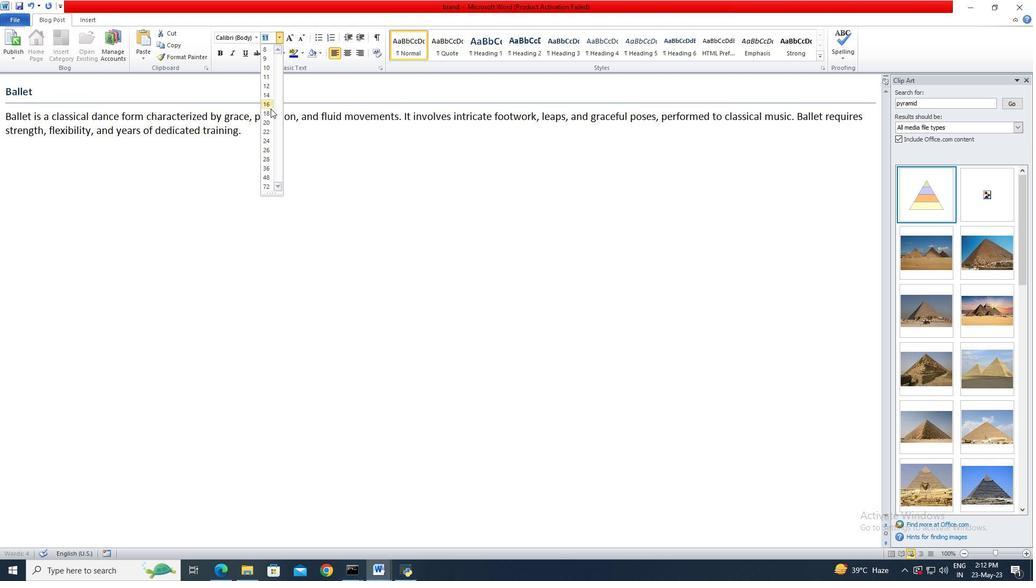 
Action: Mouse pressed left at (270, 109)
Screenshot: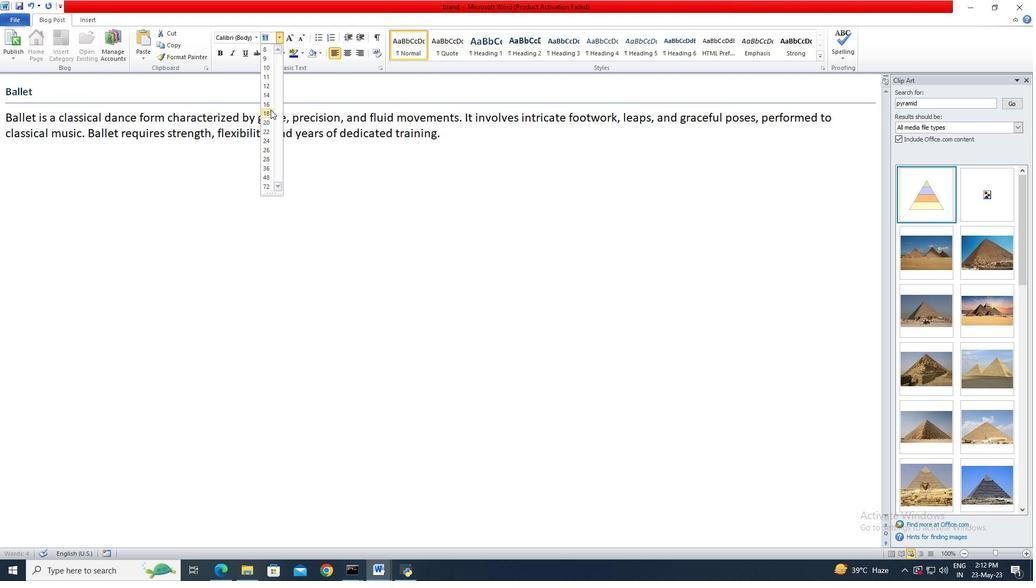 
Action: Mouse moved to (52, 94)
Screenshot: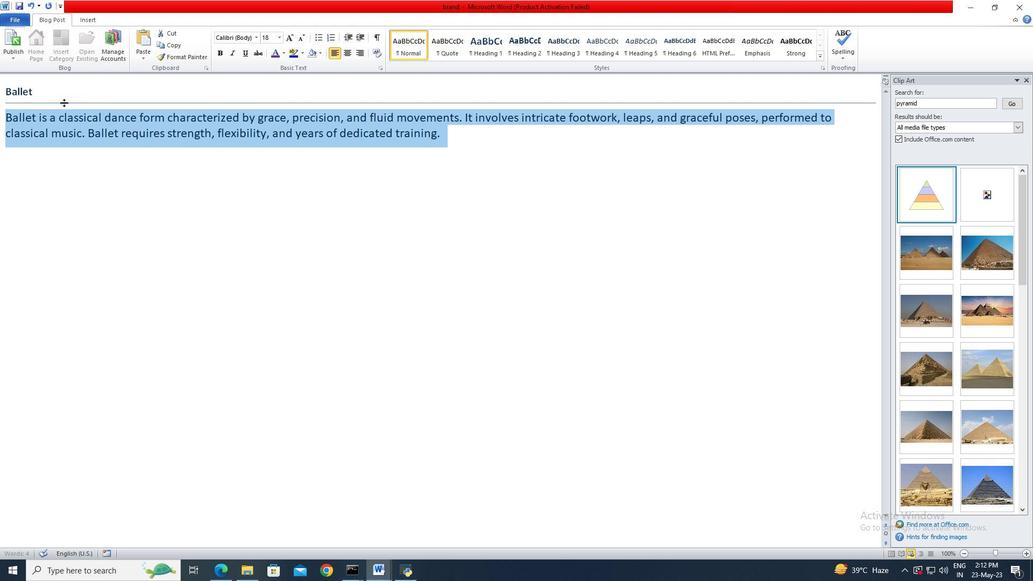 
Action: Mouse pressed left at (52, 94)
Screenshot: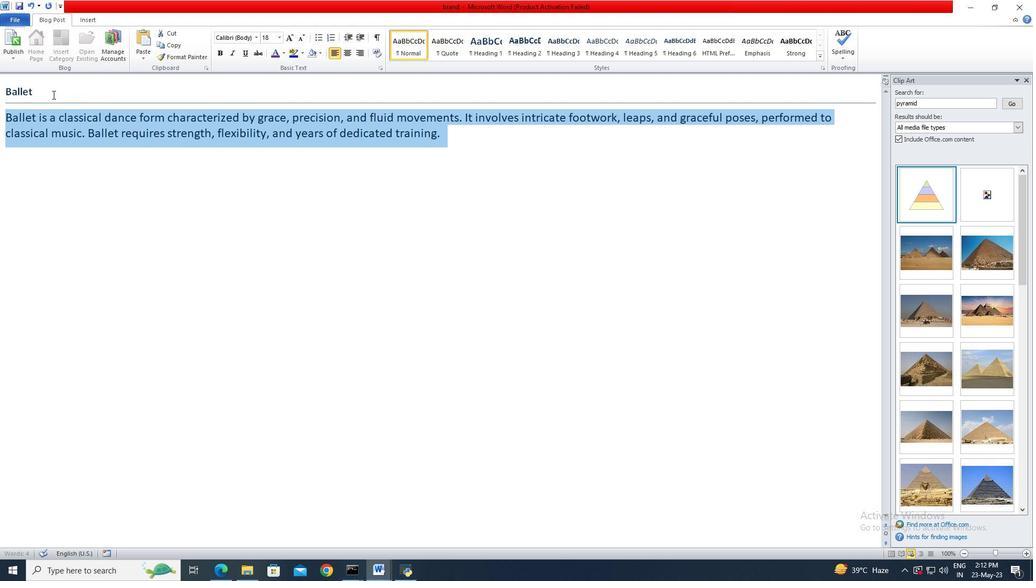 
Action: Mouse moved to (29, 95)
Screenshot: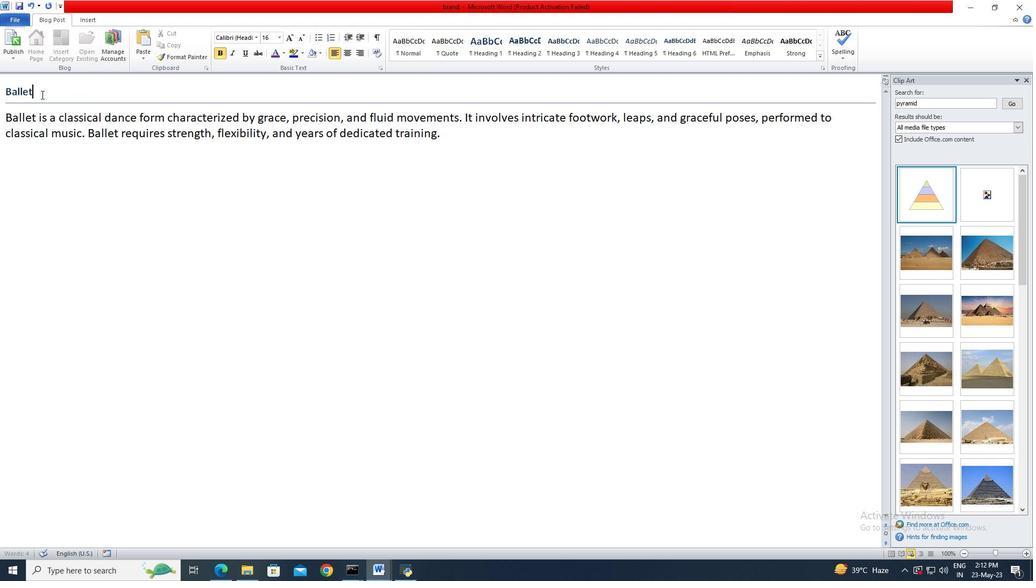 
Action: Key pressed <Key.shift>
Screenshot: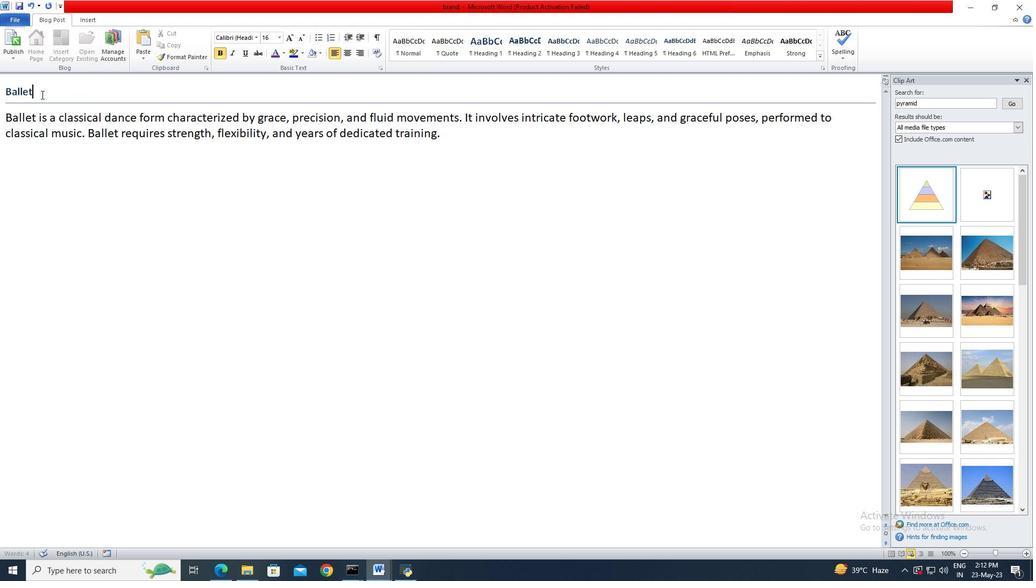 
Action: Mouse moved to (6, 89)
Screenshot: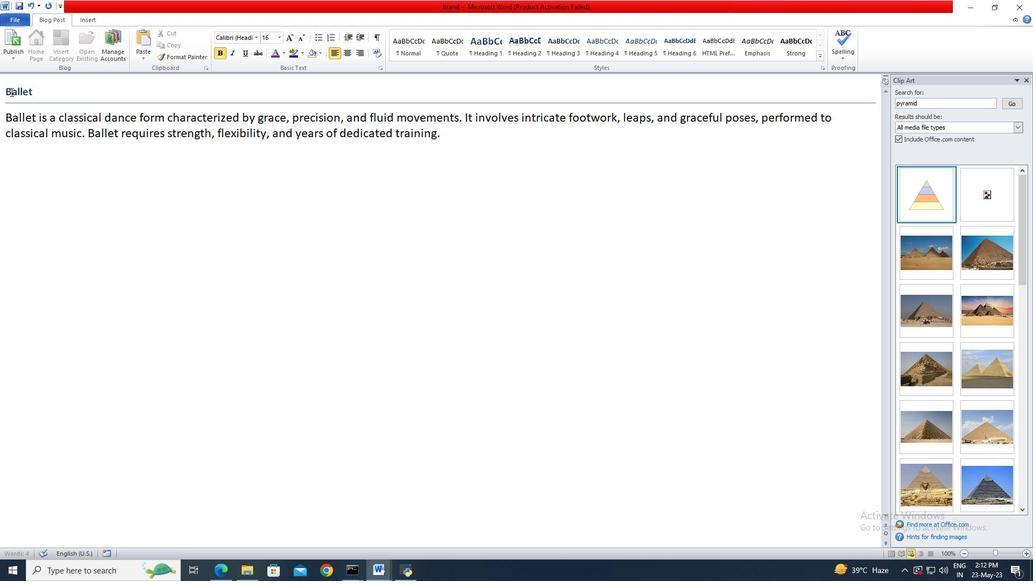 
Action: Key pressed <Key.shift>
Screenshot: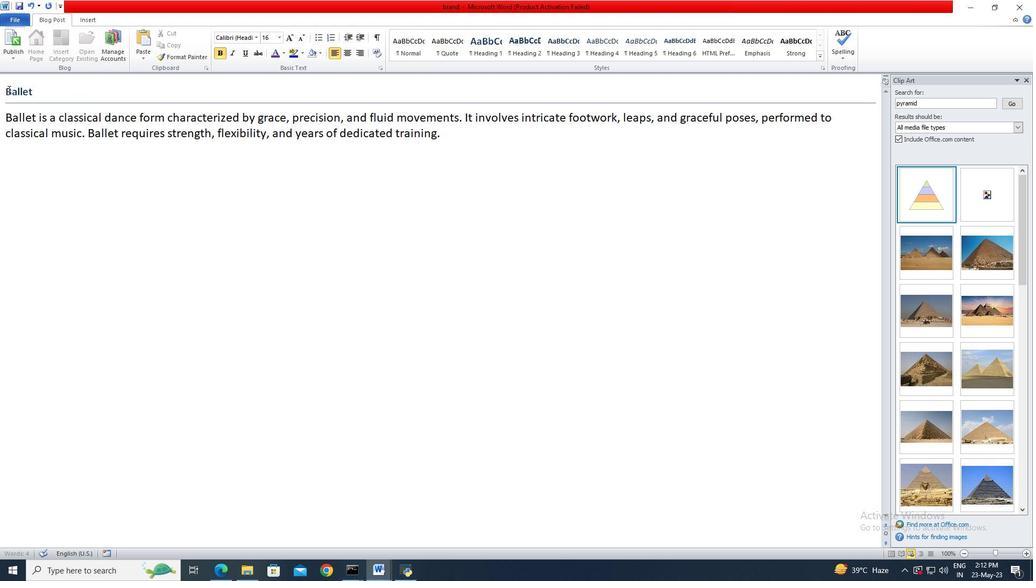 
Action: Mouse moved to (6, 89)
Screenshot: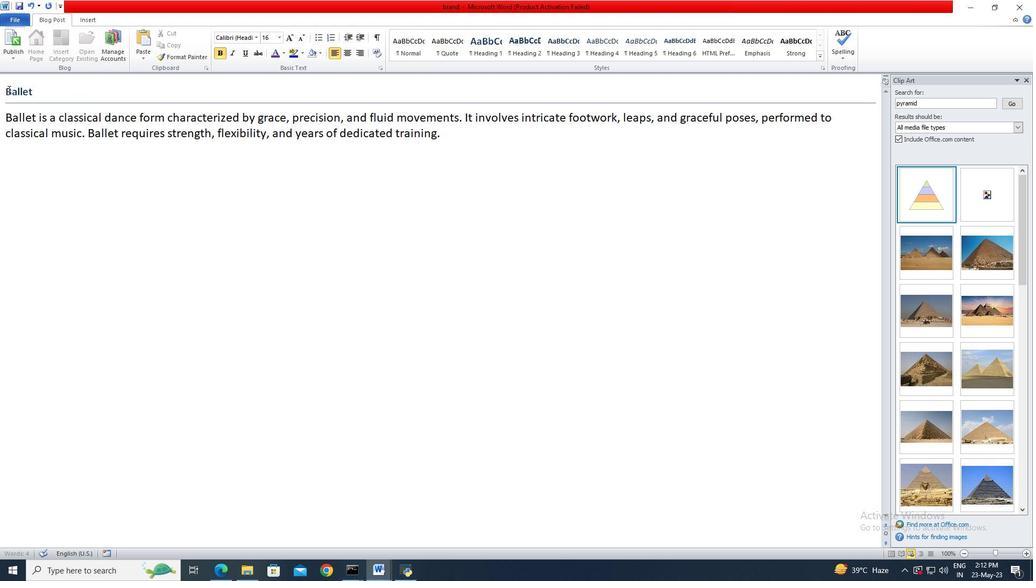 
Action: Key pressed <Key.shift><Key.shift><Key.shift><Key.shift><Key.shift><Key.shift>
Screenshot: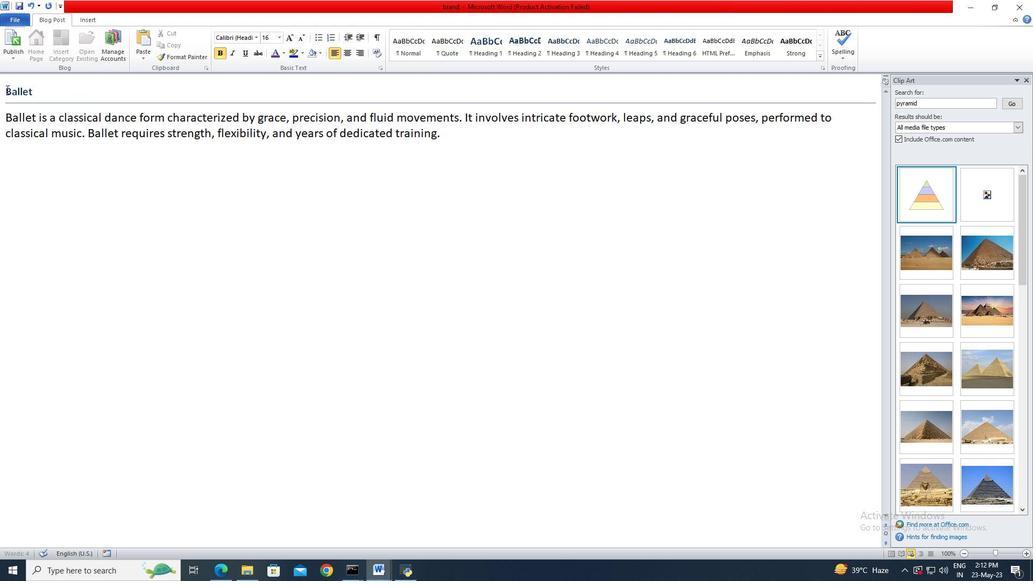 
Action: Mouse pressed left at (6, 89)
Screenshot: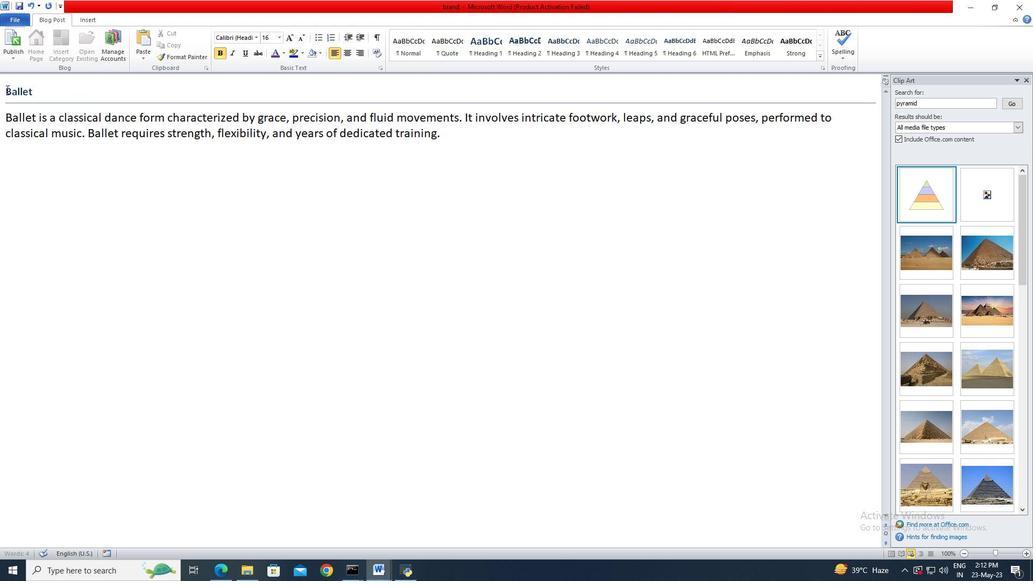 
Action: Key pressed <Key.shift><Key.shift><Key.shift><Key.shift><Key.shift><Key.shift>
Screenshot: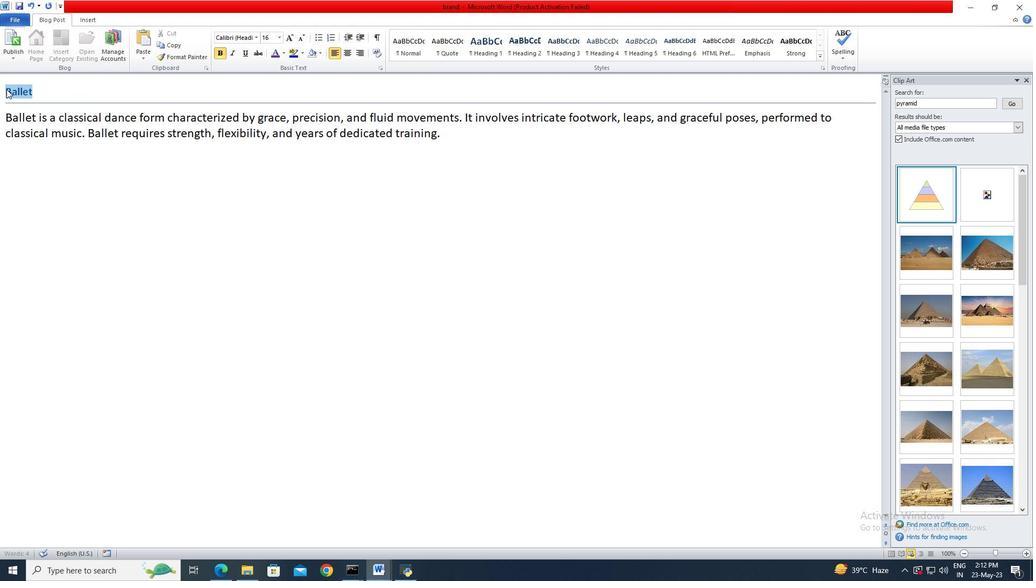 
Action: Mouse moved to (257, 35)
Screenshot: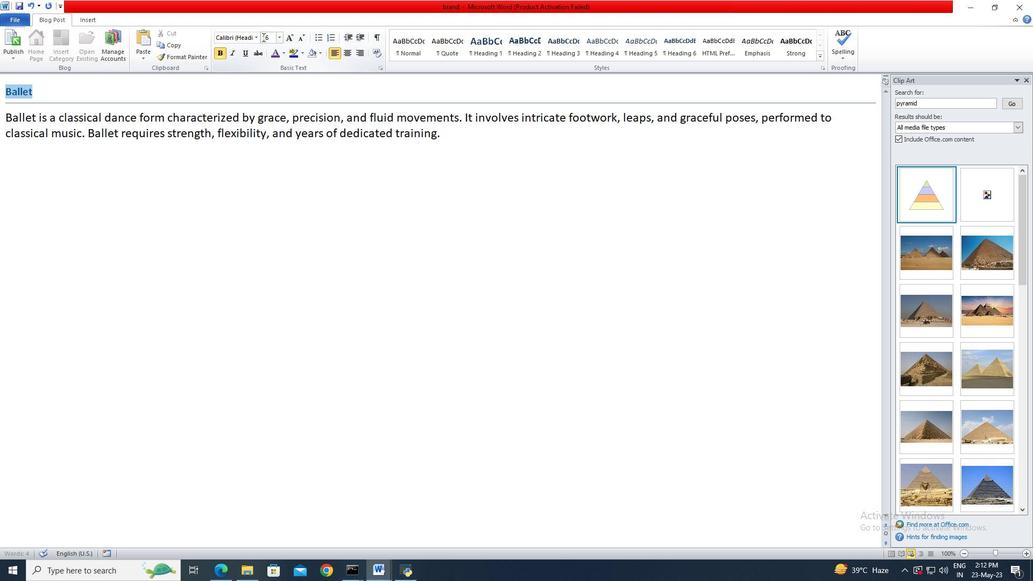 
Action: Mouse pressed left at (257, 35)
Screenshot: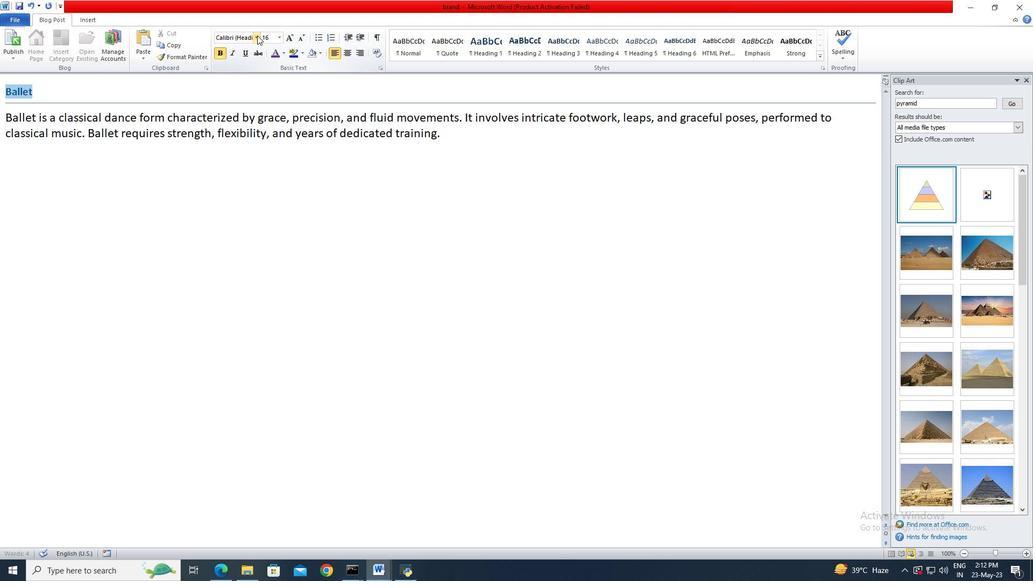 
Action: Mouse moved to (286, 324)
Screenshot: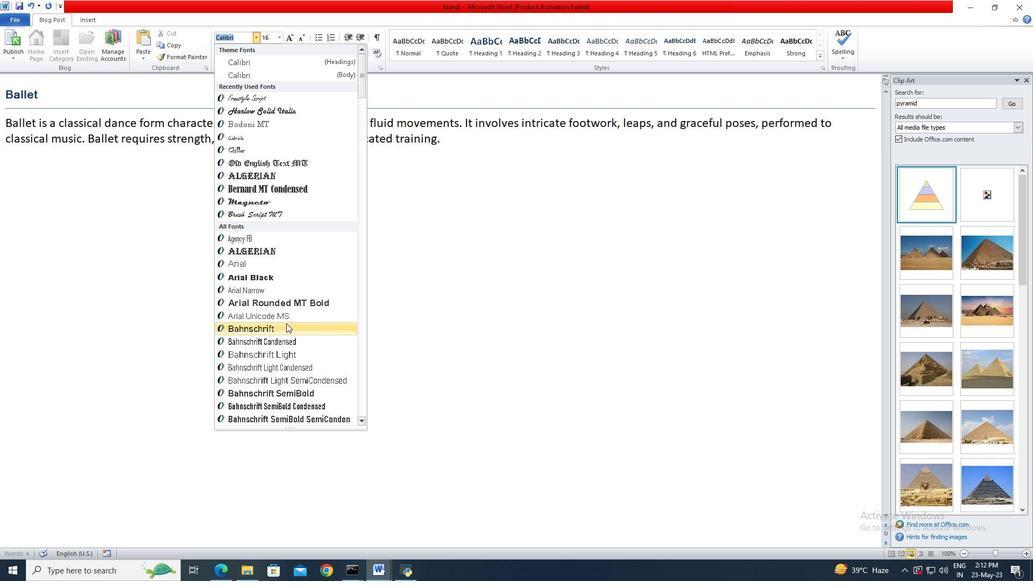 
Action: Mouse scrolled (286, 324) with delta (0, 0)
Screenshot: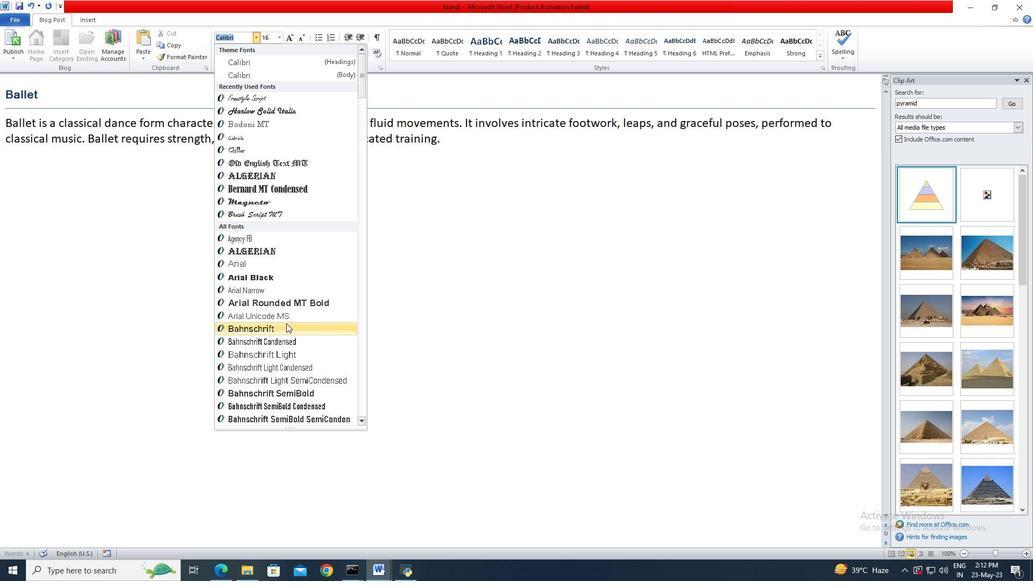 
Action: Mouse moved to (286, 326)
Screenshot: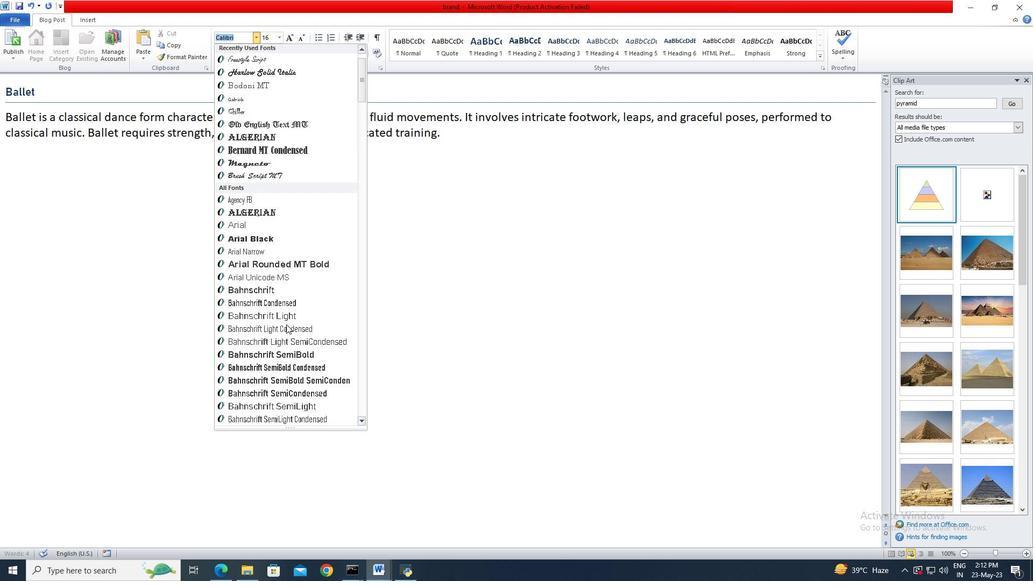 
Action: Mouse scrolled (286, 325) with delta (0, 0)
Screenshot: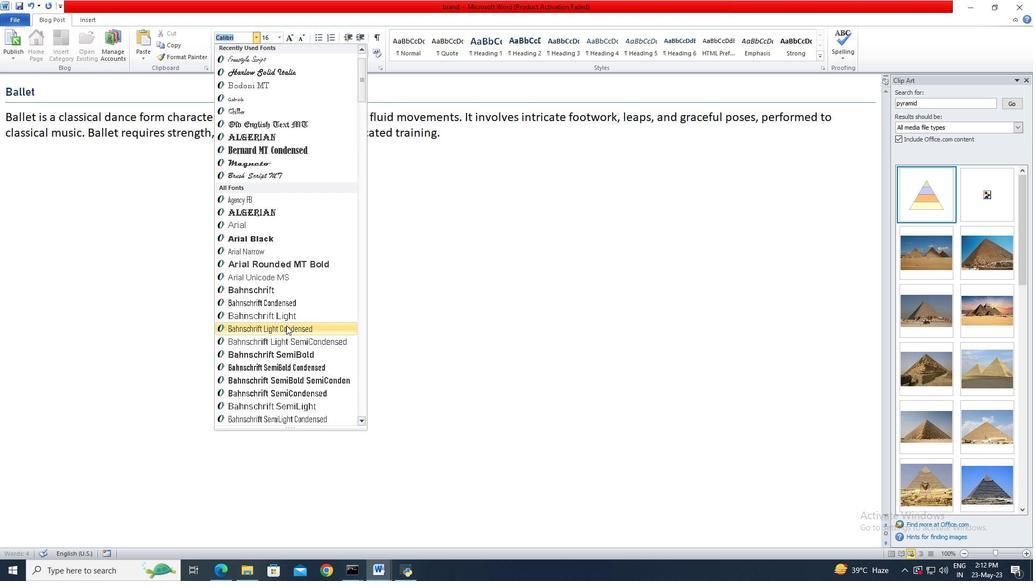 
Action: Mouse moved to (286, 327)
Screenshot: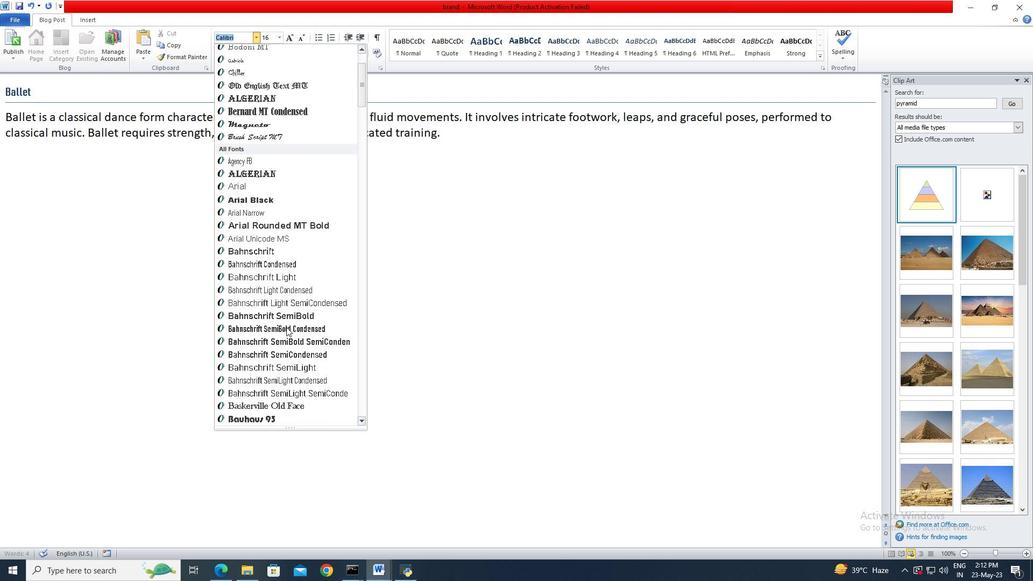 
Action: Mouse scrolled (286, 327) with delta (0, 0)
Screenshot: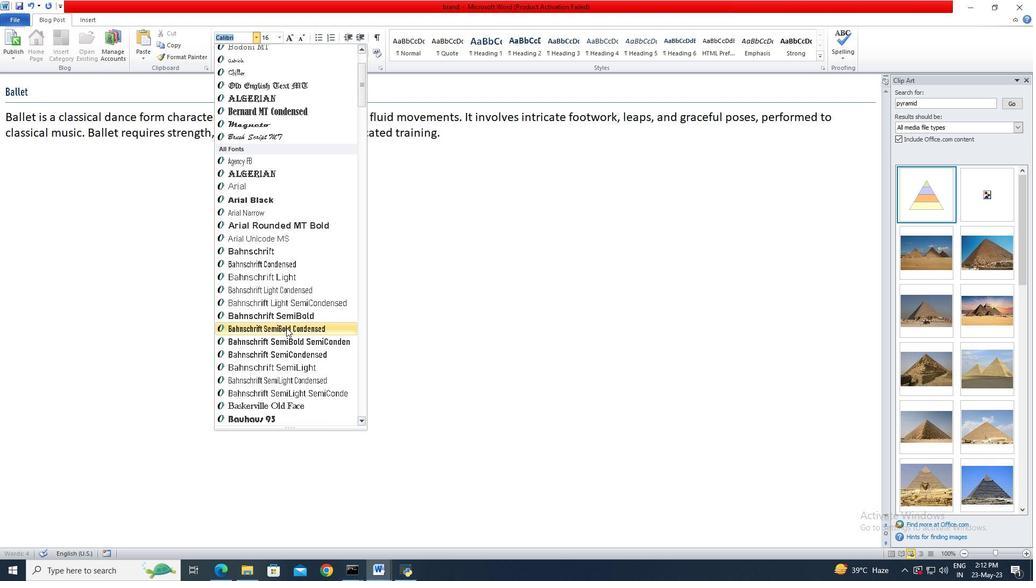 
Action: Mouse scrolled (286, 327) with delta (0, 0)
Screenshot: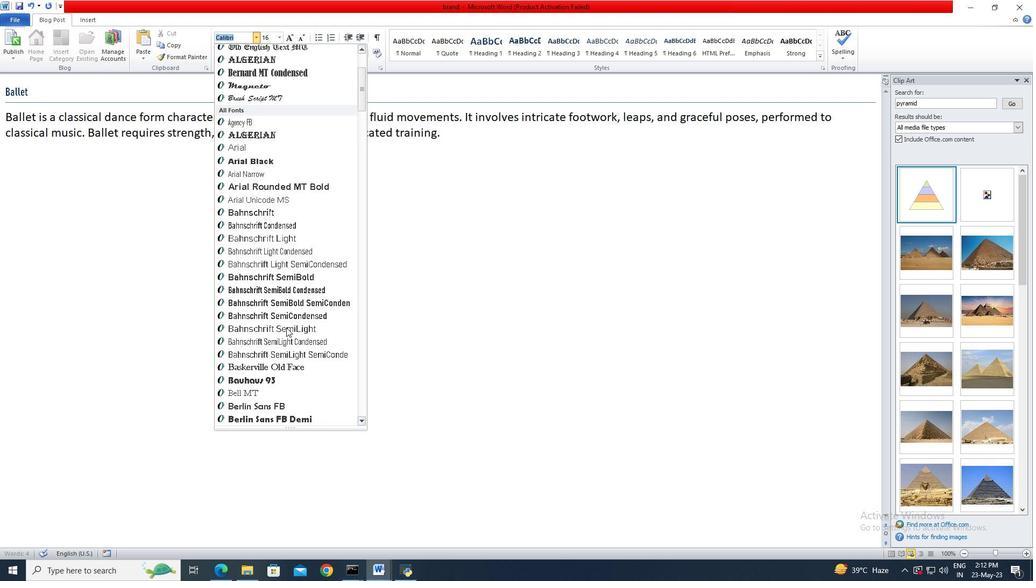 
Action: Mouse scrolled (286, 327) with delta (0, 0)
Screenshot: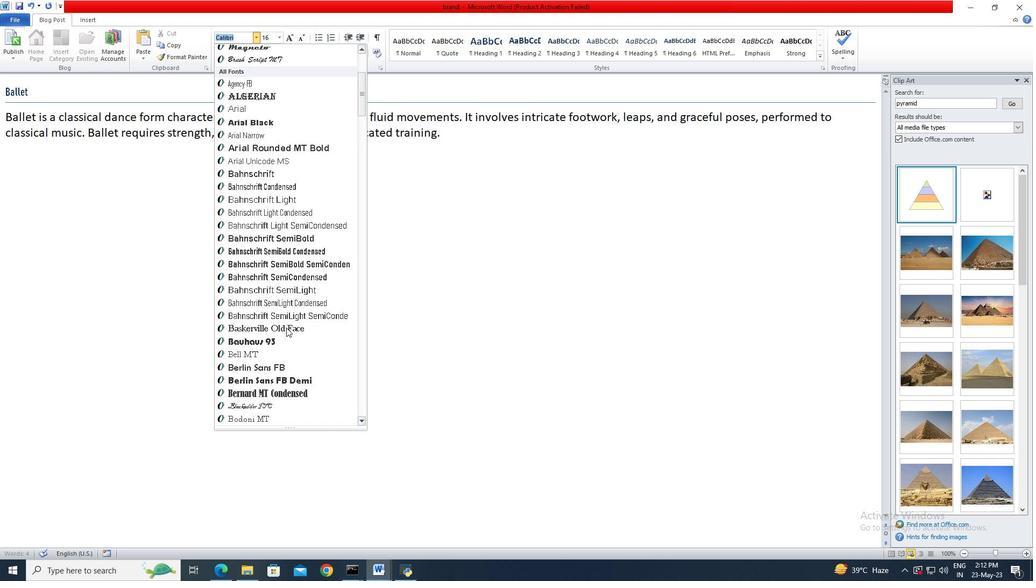 
Action: Mouse scrolled (286, 327) with delta (0, 0)
Screenshot: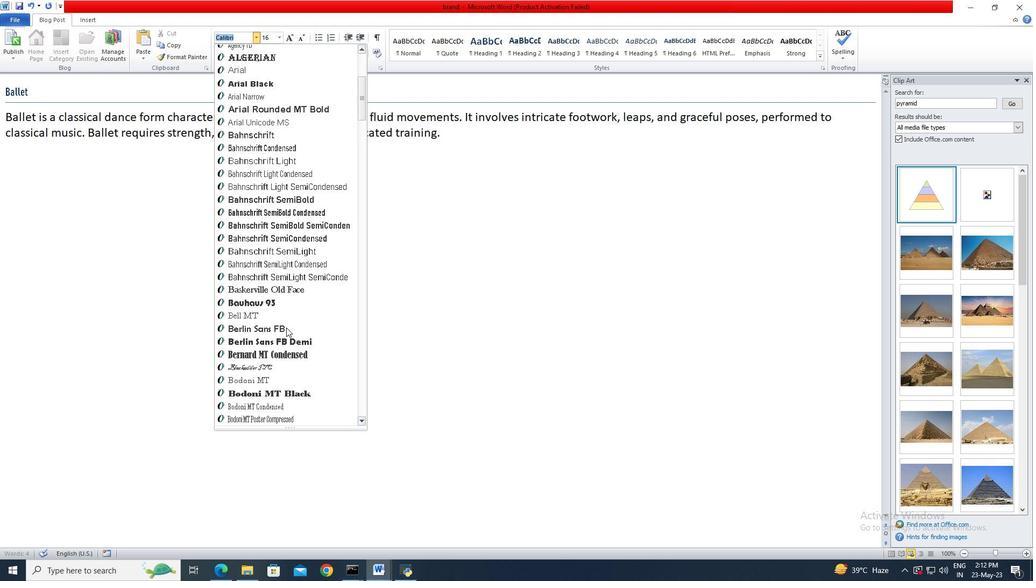 
Action: Mouse scrolled (286, 327) with delta (0, 0)
Screenshot: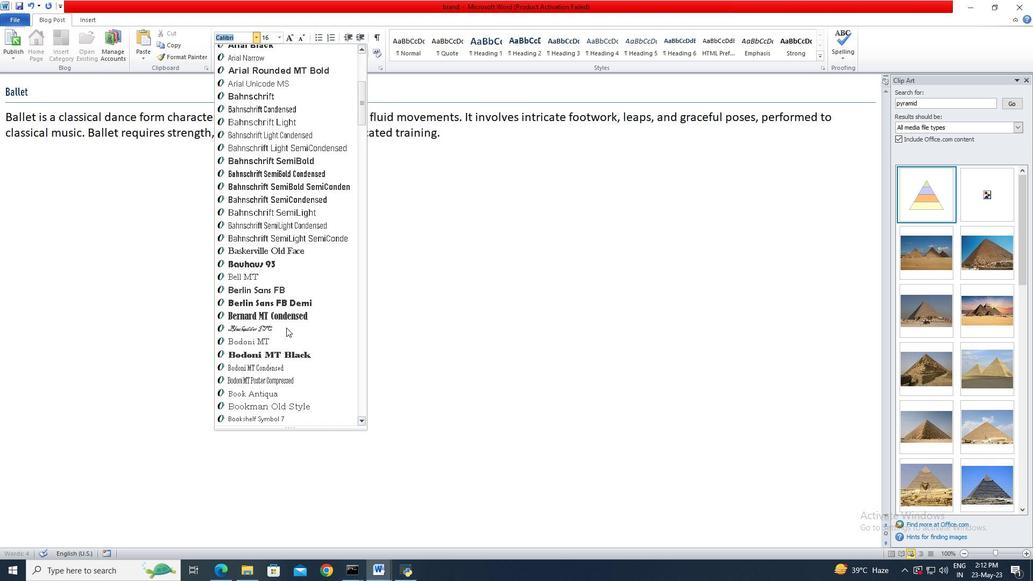 
Action: Mouse scrolled (286, 327) with delta (0, 0)
Screenshot: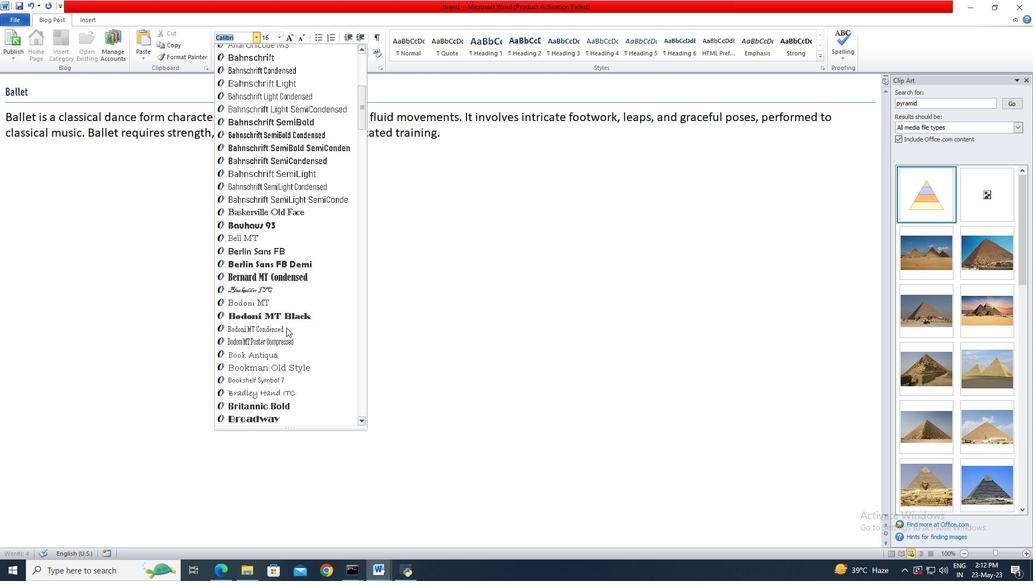 
Action: Mouse moved to (285, 390)
Screenshot: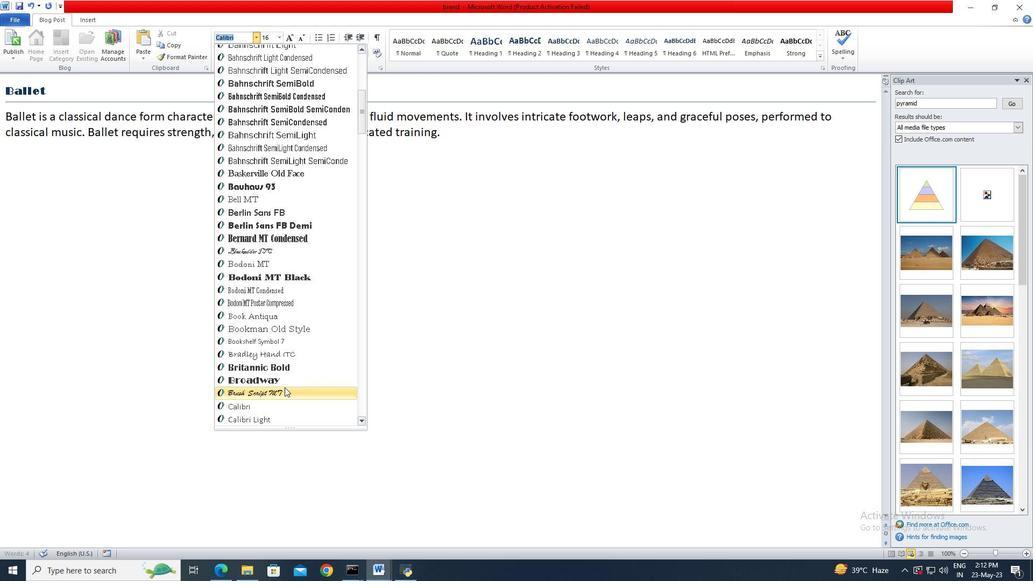 
Action: Mouse pressed left at (285, 390)
Screenshot: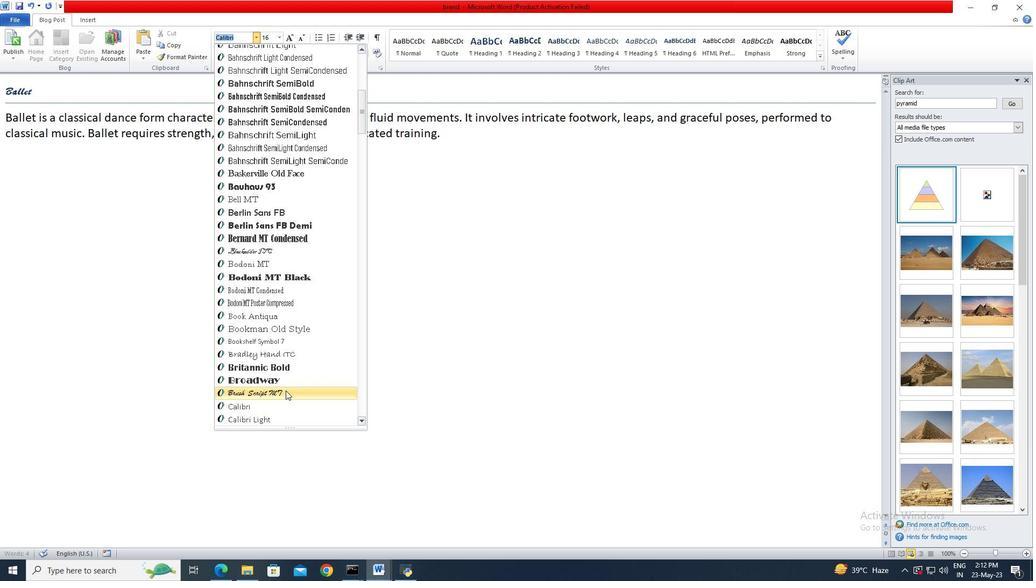 
Action: Mouse moved to (270, 38)
Screenshot: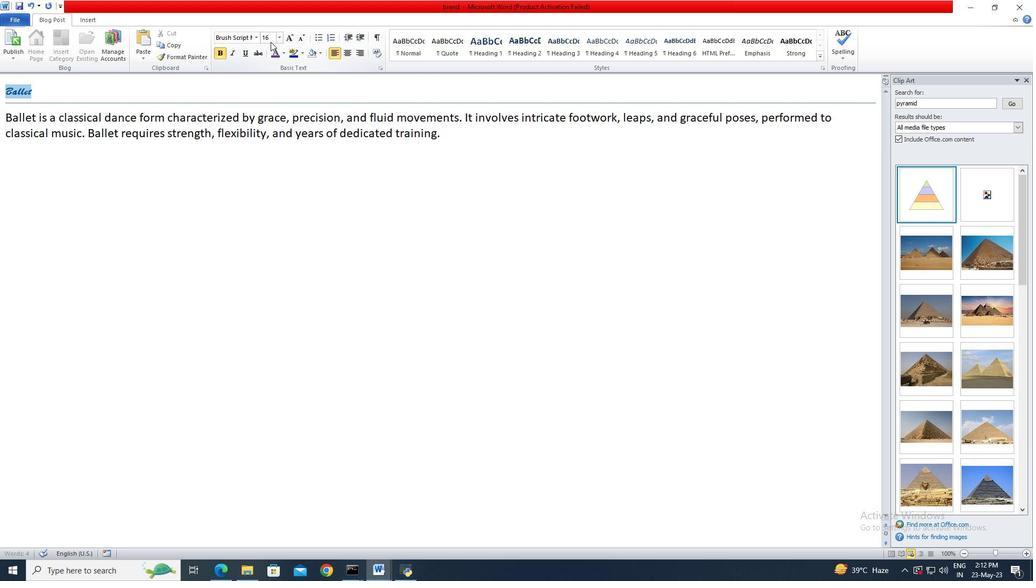 
Action: Mouse pressed left at (270, 38)
Screenshot: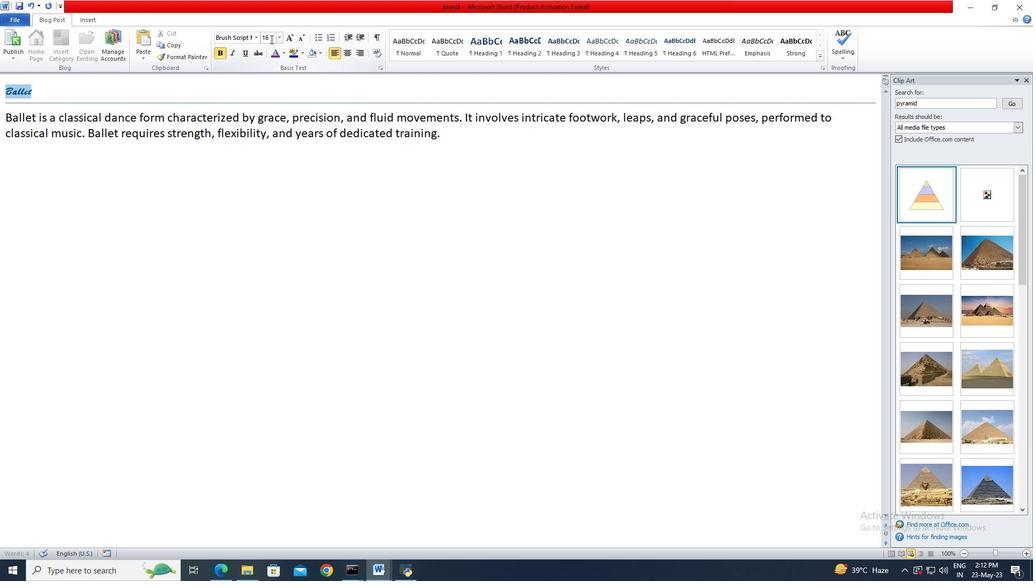 
Action: Key pressed 17<Key.enter>
Screenshot: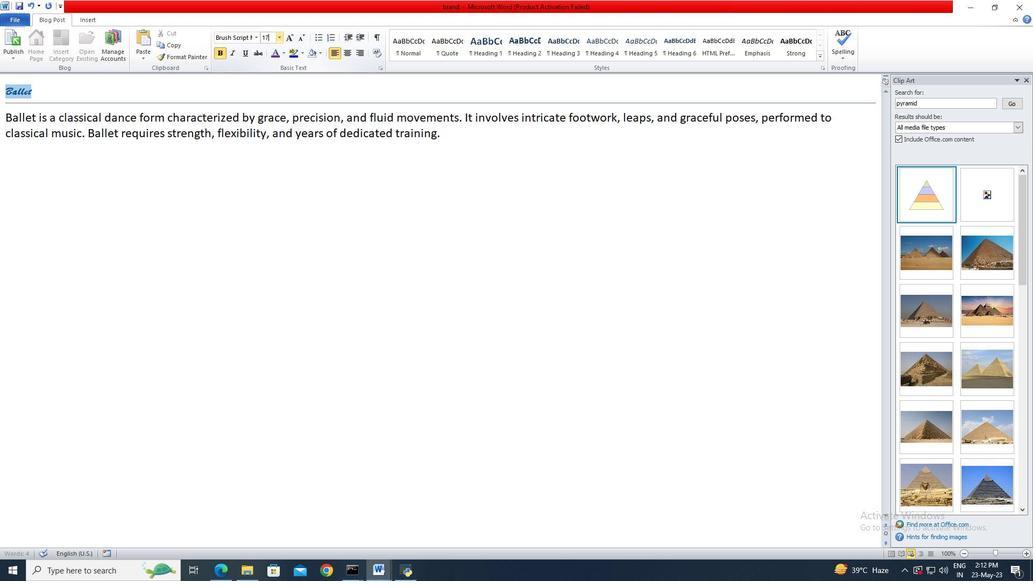 
Action: Mouse moved to (329, 53)
Screenshot: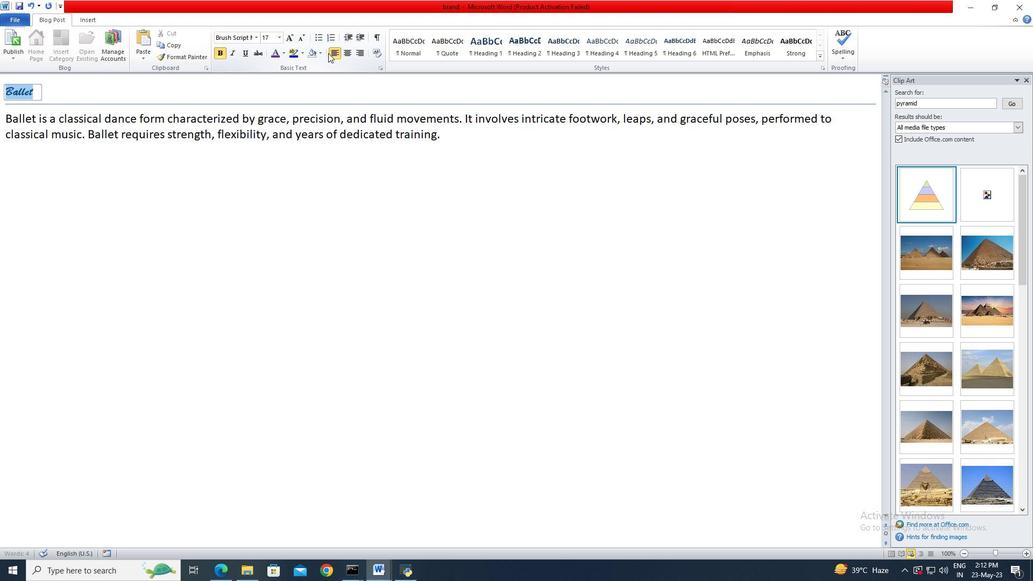 
Action: Mouse pressed left at (329, 53)
Screenshot: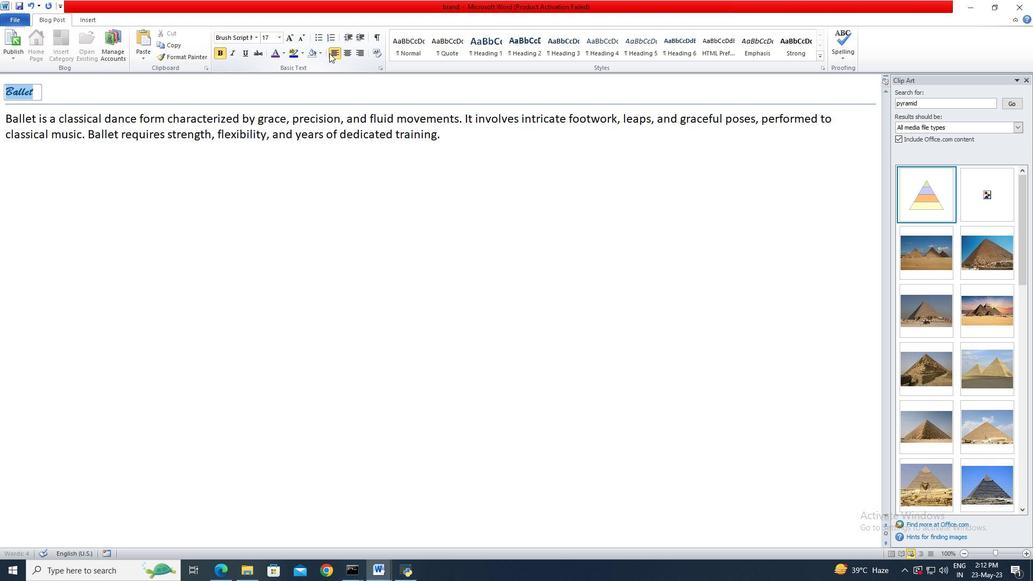 
Action: Mouse moved to (395, 172)
Screenshot: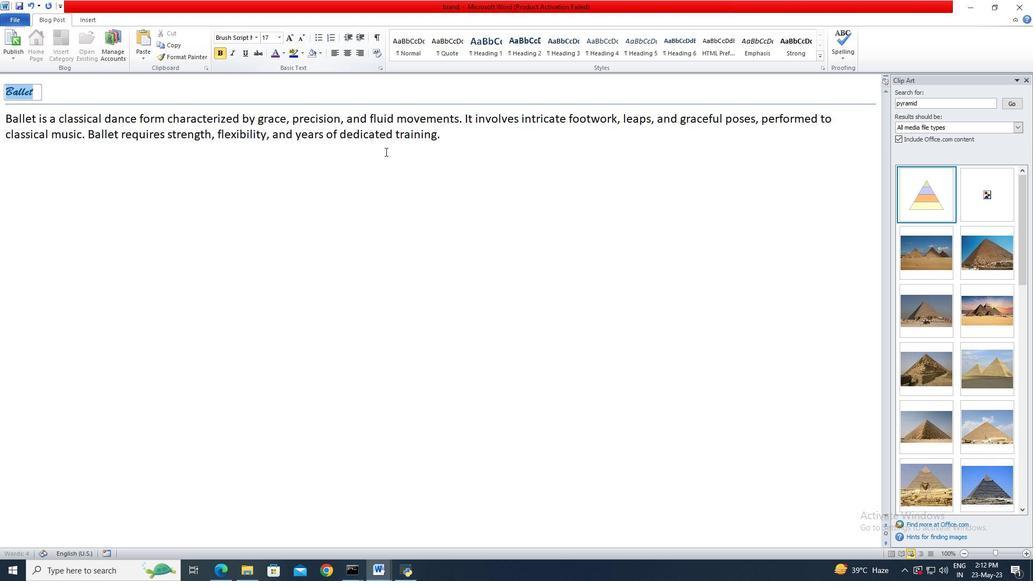 
Action: Mouse pressed left at (395, 172)
Screenshot: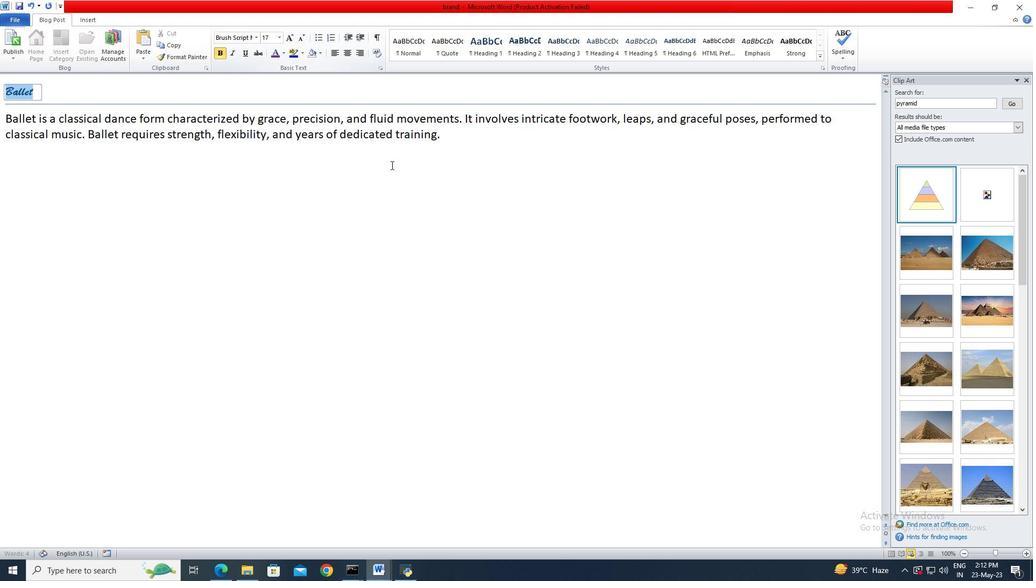 
